 Task: Create a due date automation trigger when advanced on, on the wednesday before a card is due add dates not starting this week at 11:00 AM.
Action: Mouse moved to (1239, 121)
Screenshot: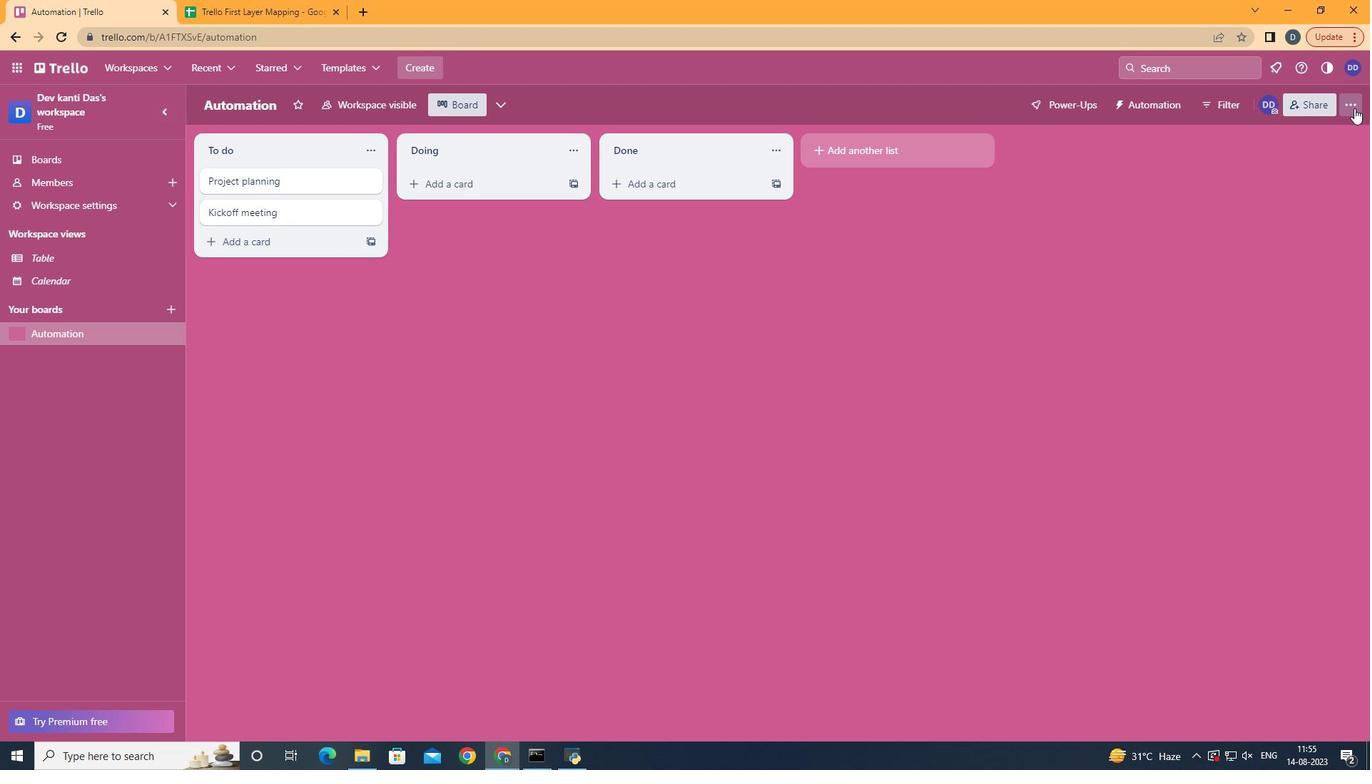 
Action: Mouse pressed left at (1239, 121)
Screenshot: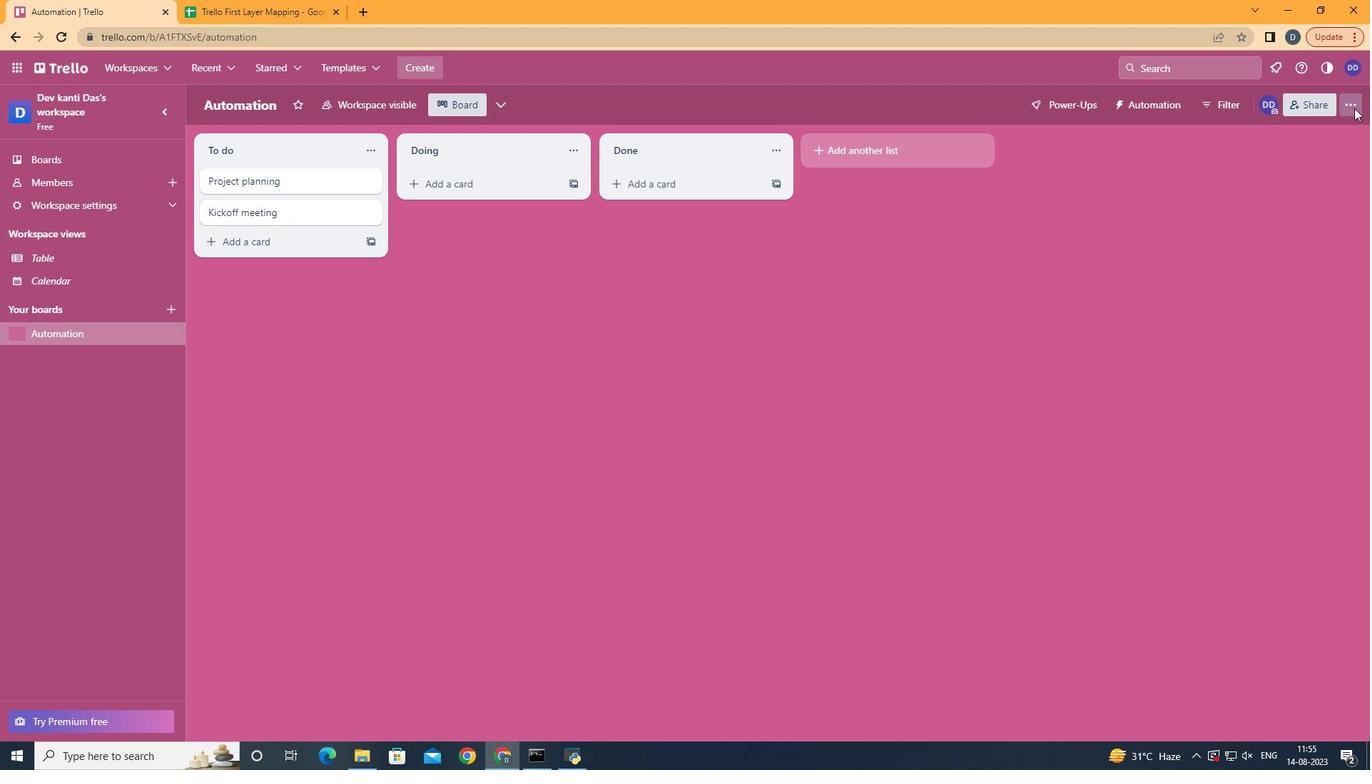 
Action: Mouse moved to (1132, 294)
Screenshot: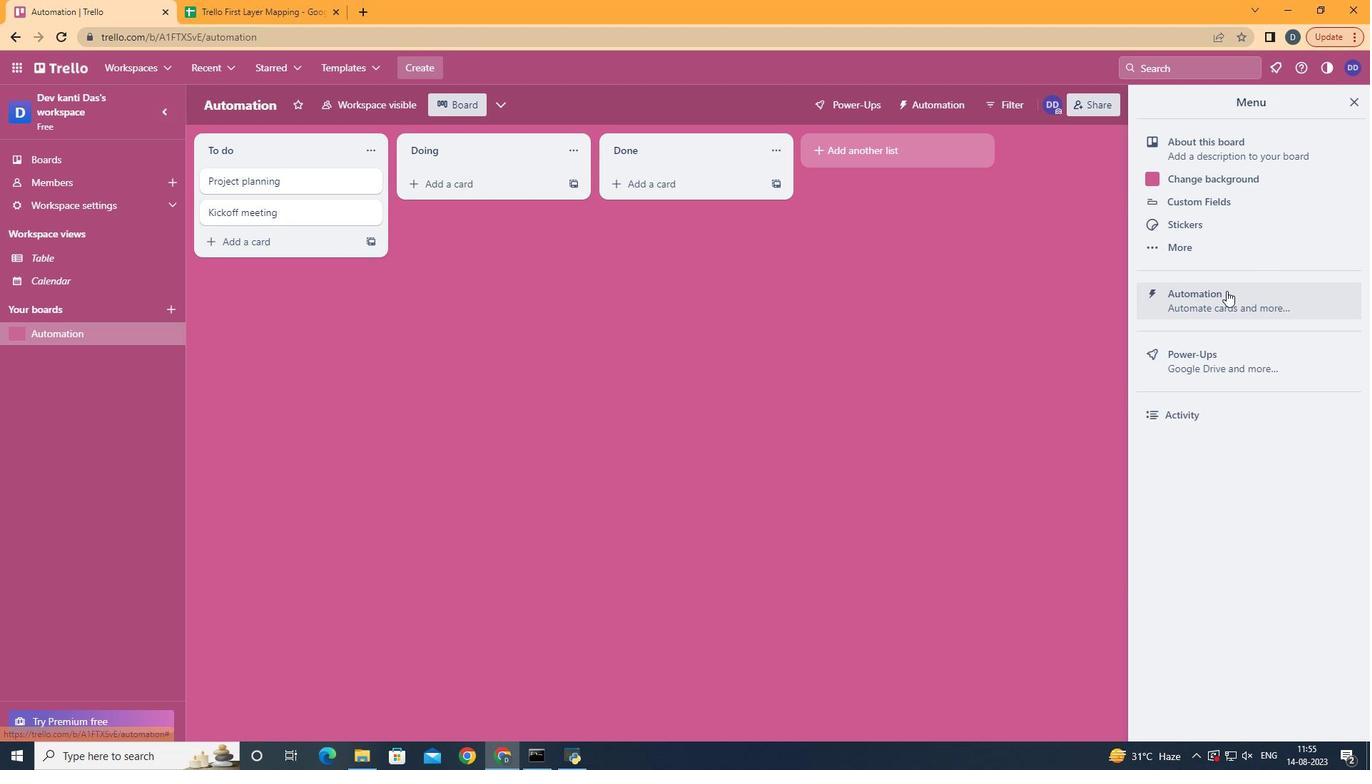 
Action: Mouse pressed left at (1132, 294)
Screenshot: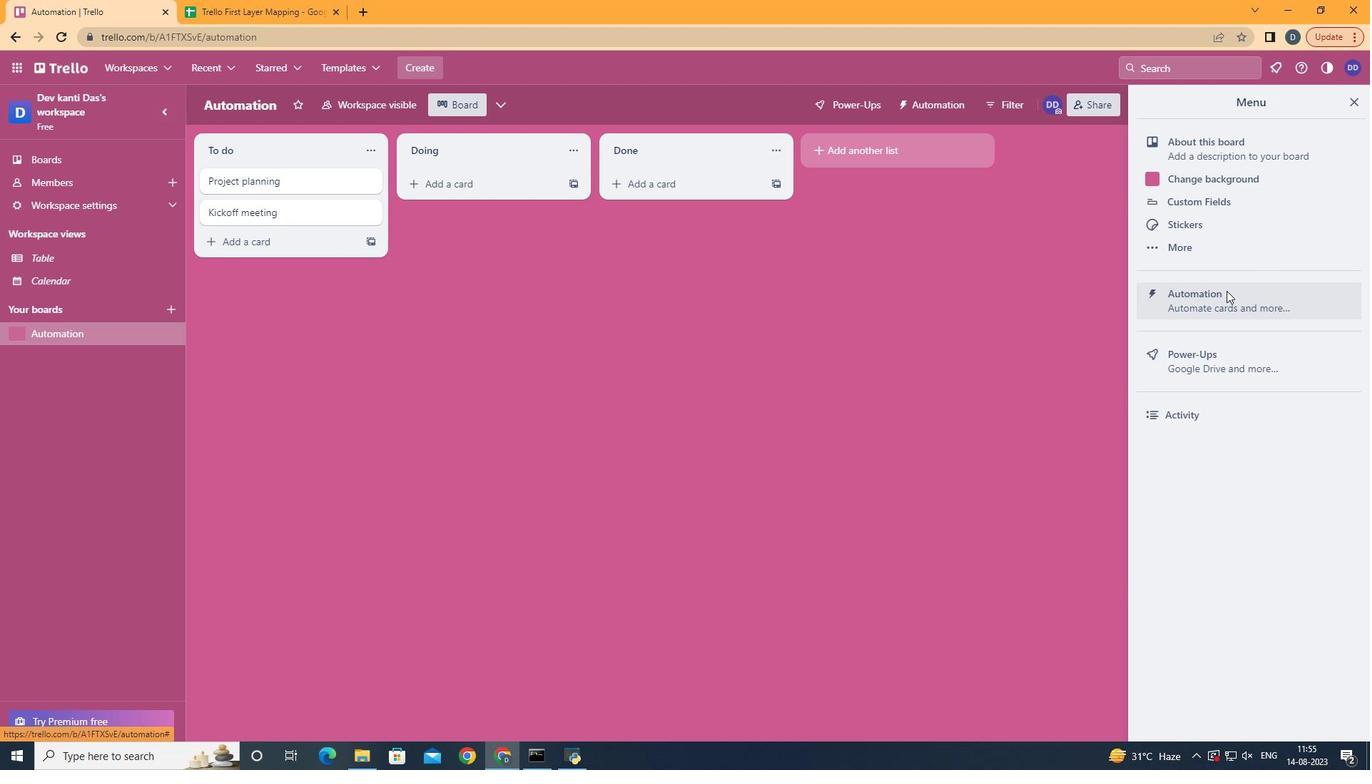 
Action: Mouse moved to (329, 288)
Screenshot: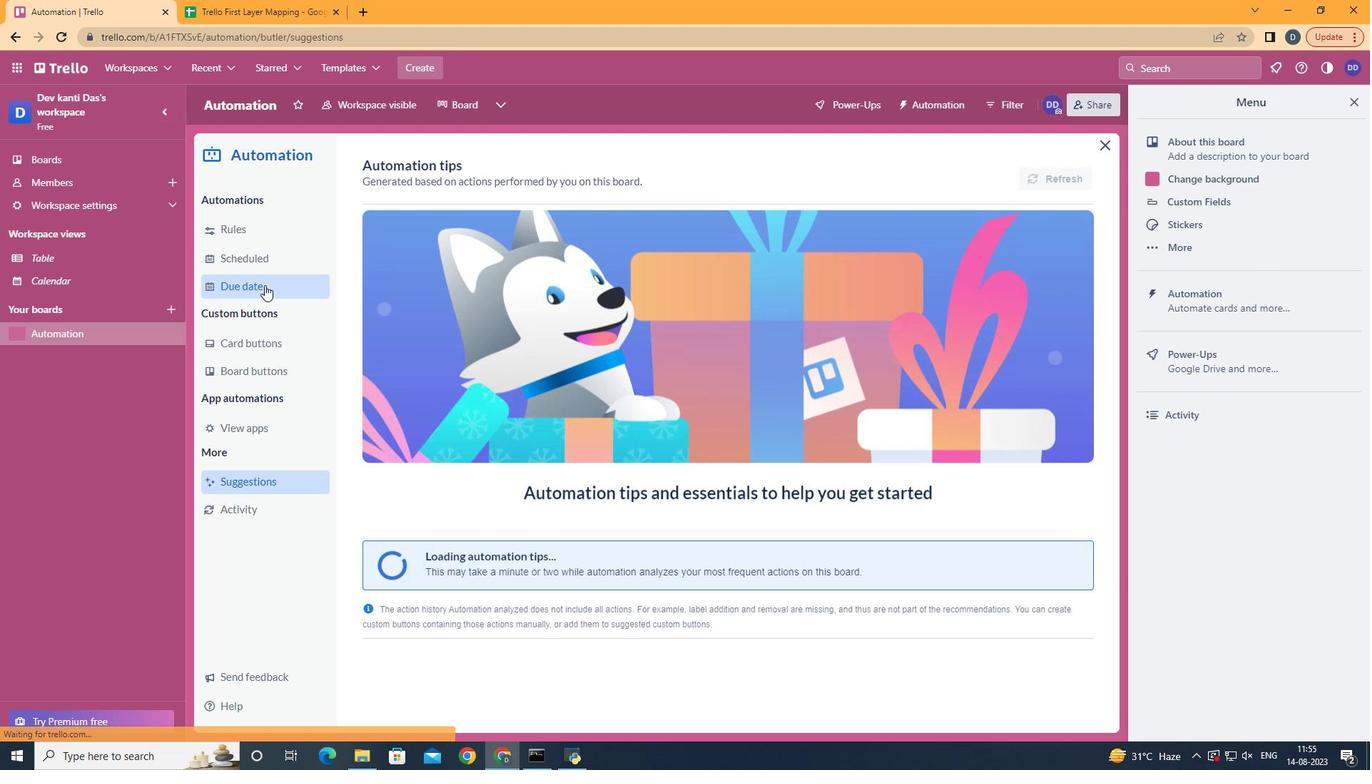 
Action: Mouse pressed left at (329, 288)
Screenshot: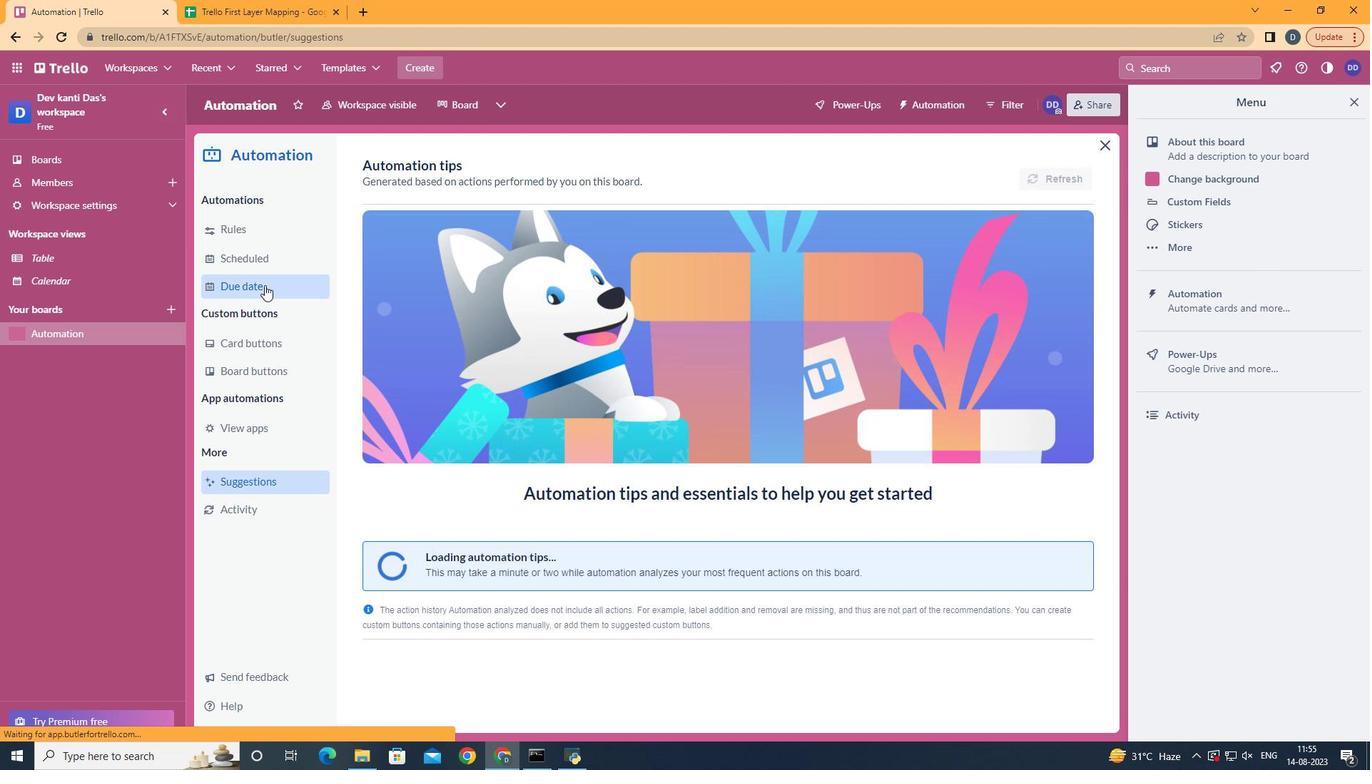 
Action: Mouse moved to (946, 180)
Screenshot: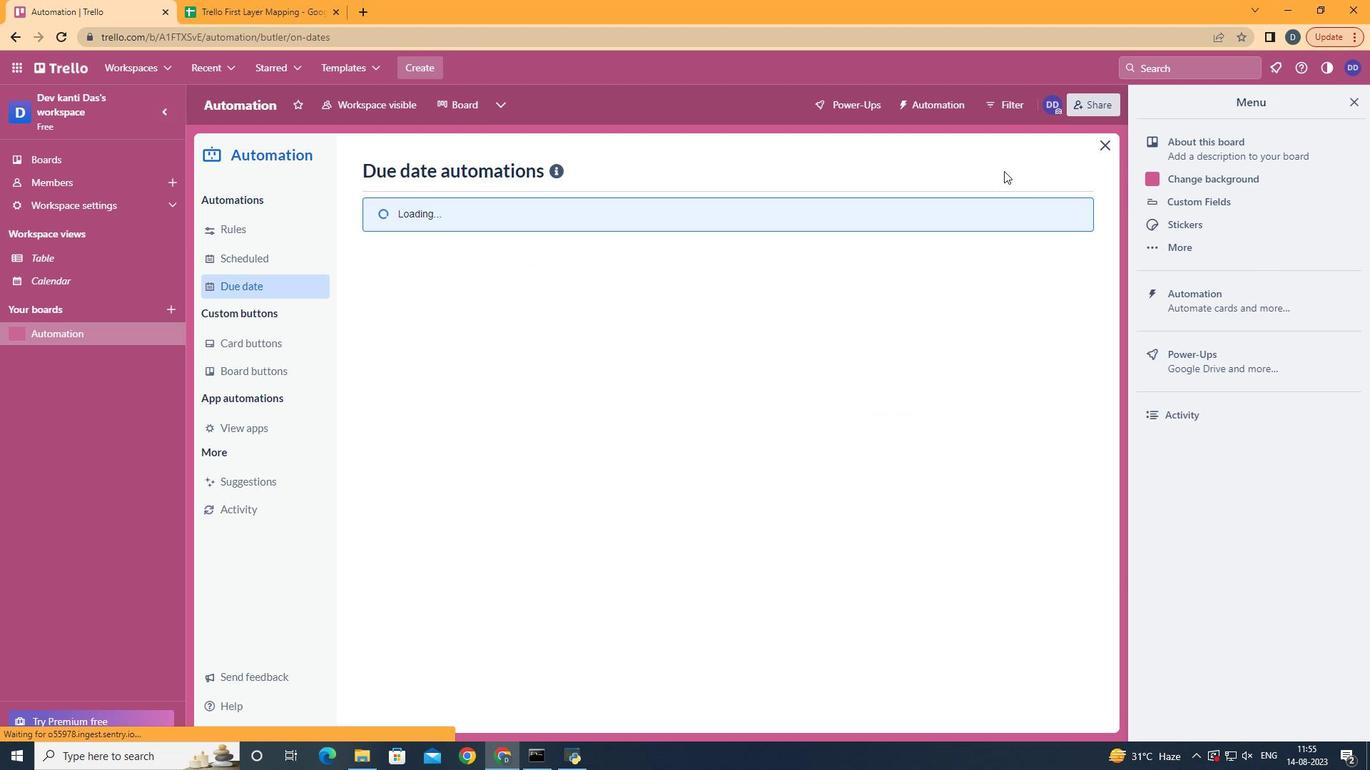 
Action: Mouse pressed left at (946, 180)
Screenshot: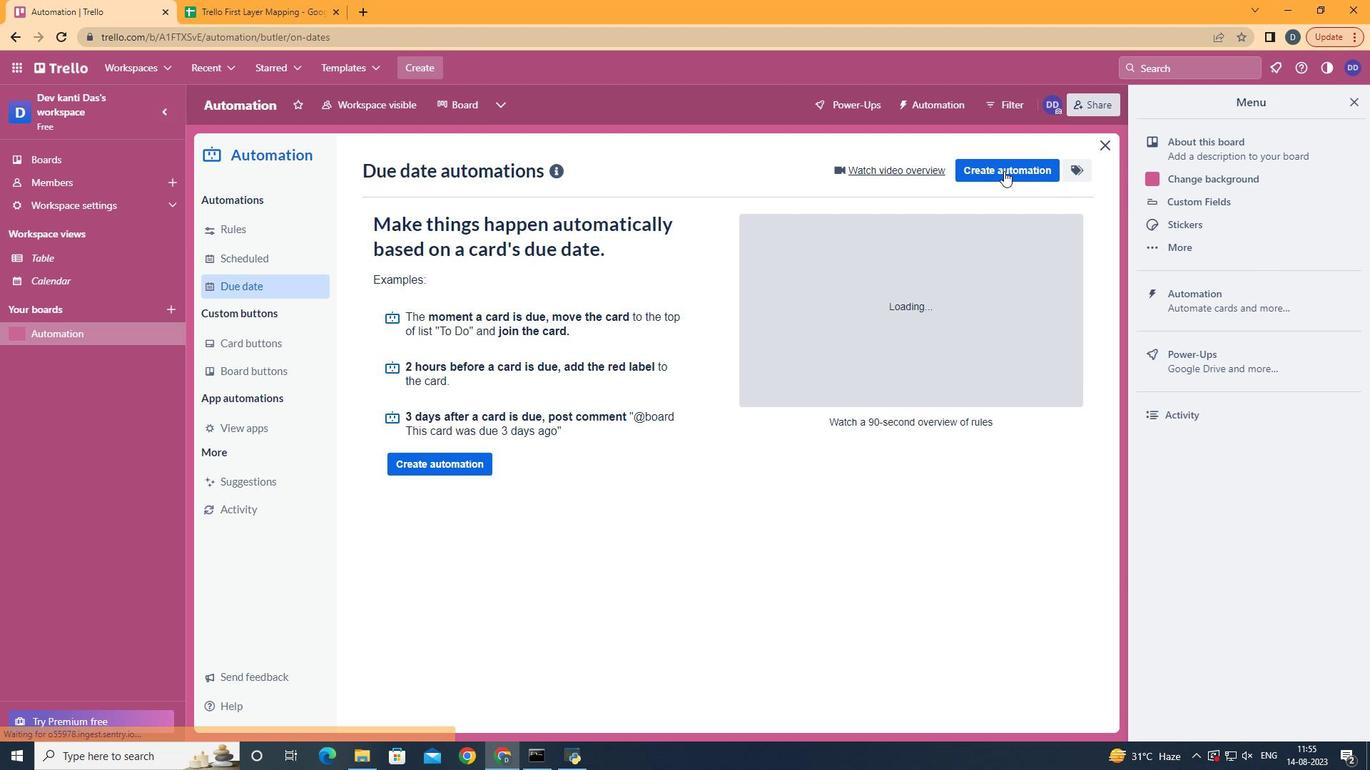 
Action: Mouse pressed left at (946, 180)
Screenshot: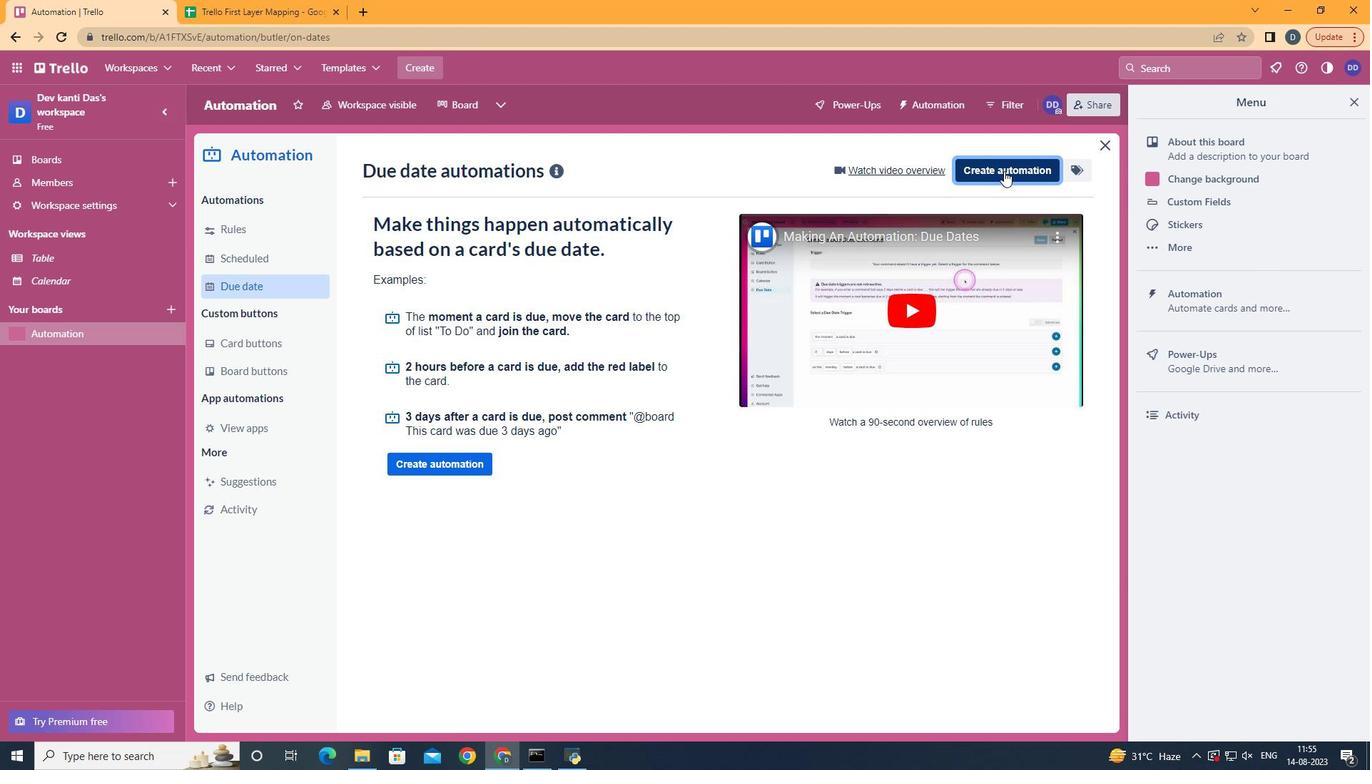 
Action: Mouse moved to (728, 296)
Screenshot: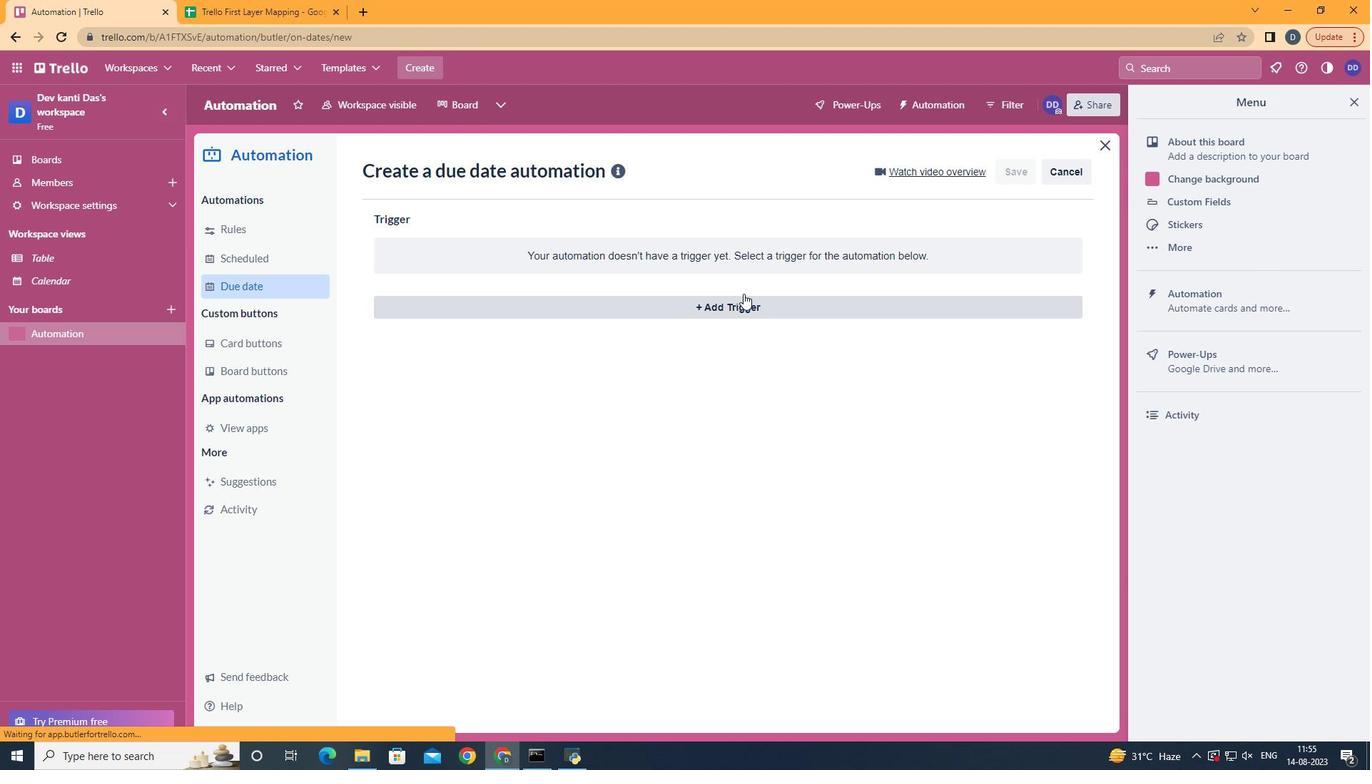 
Action: Mouse pressed left at (728, 296)
Screenshot: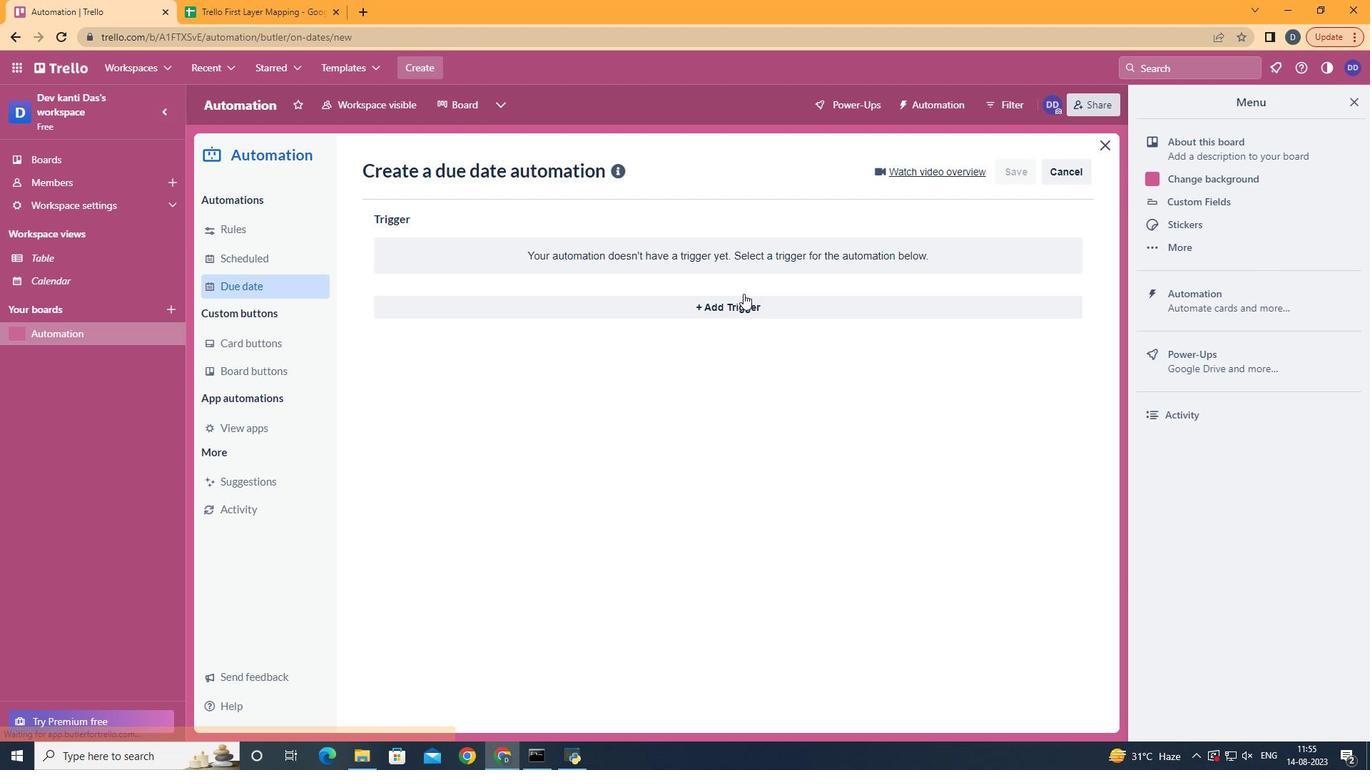 
Action: Mouse moved to (711, 319)
Screenshot: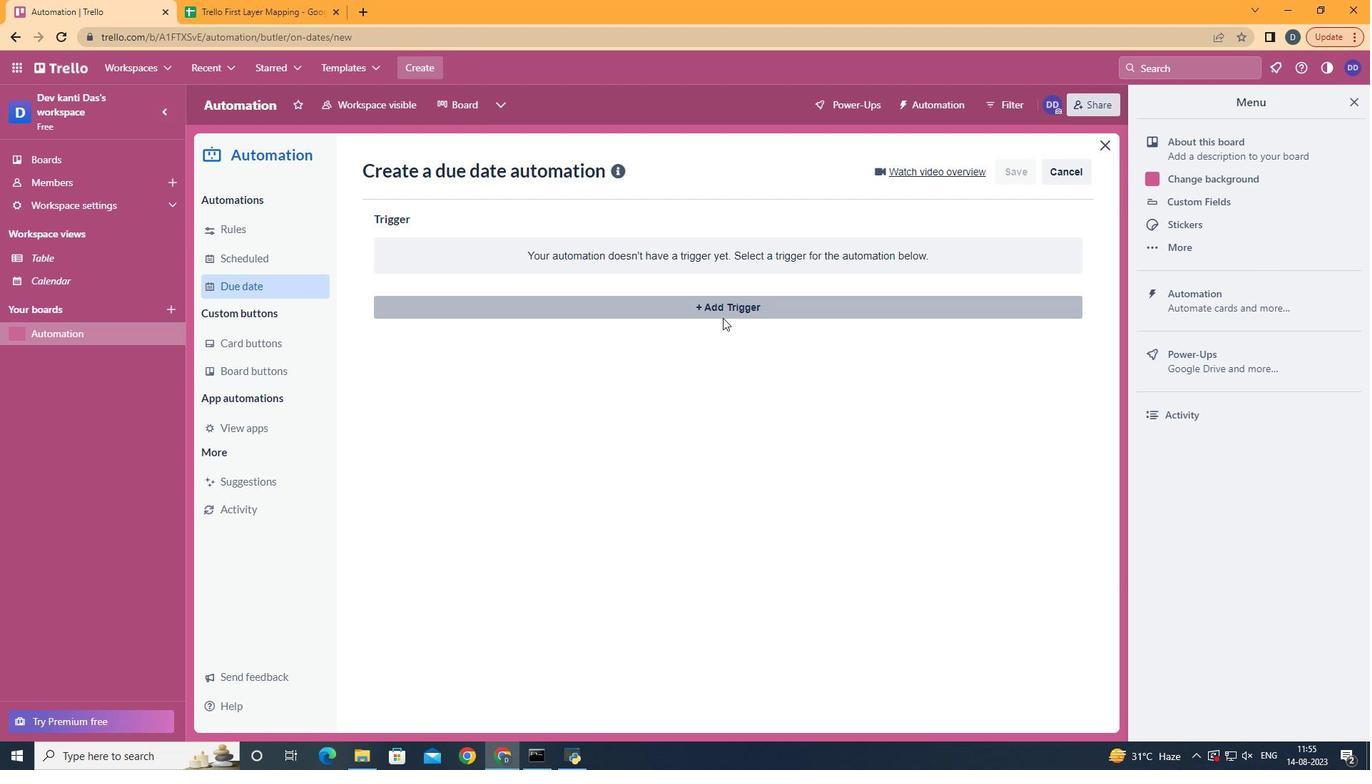 
Action: Mouse pressed left at (711, 319)
Screenshot: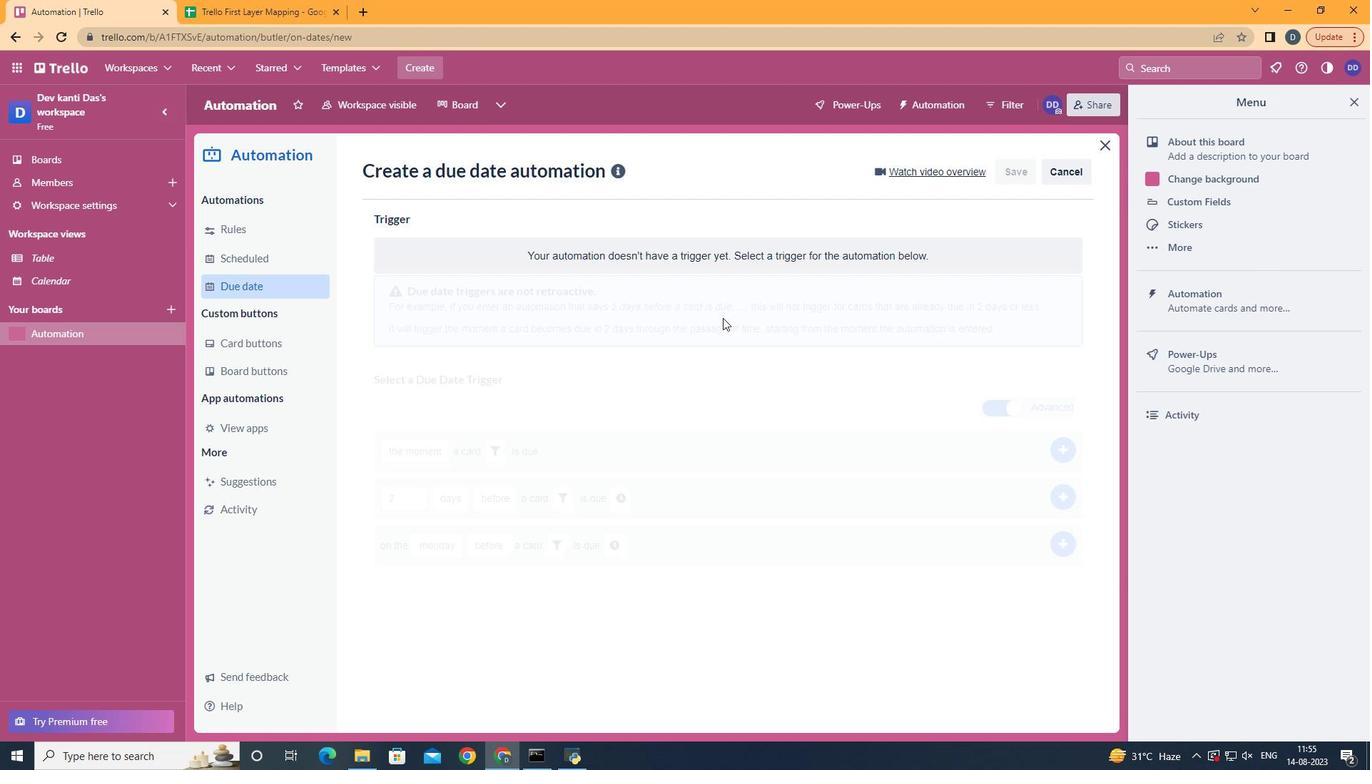 
Action: Mouse moved to (490, 420)
Screenshot: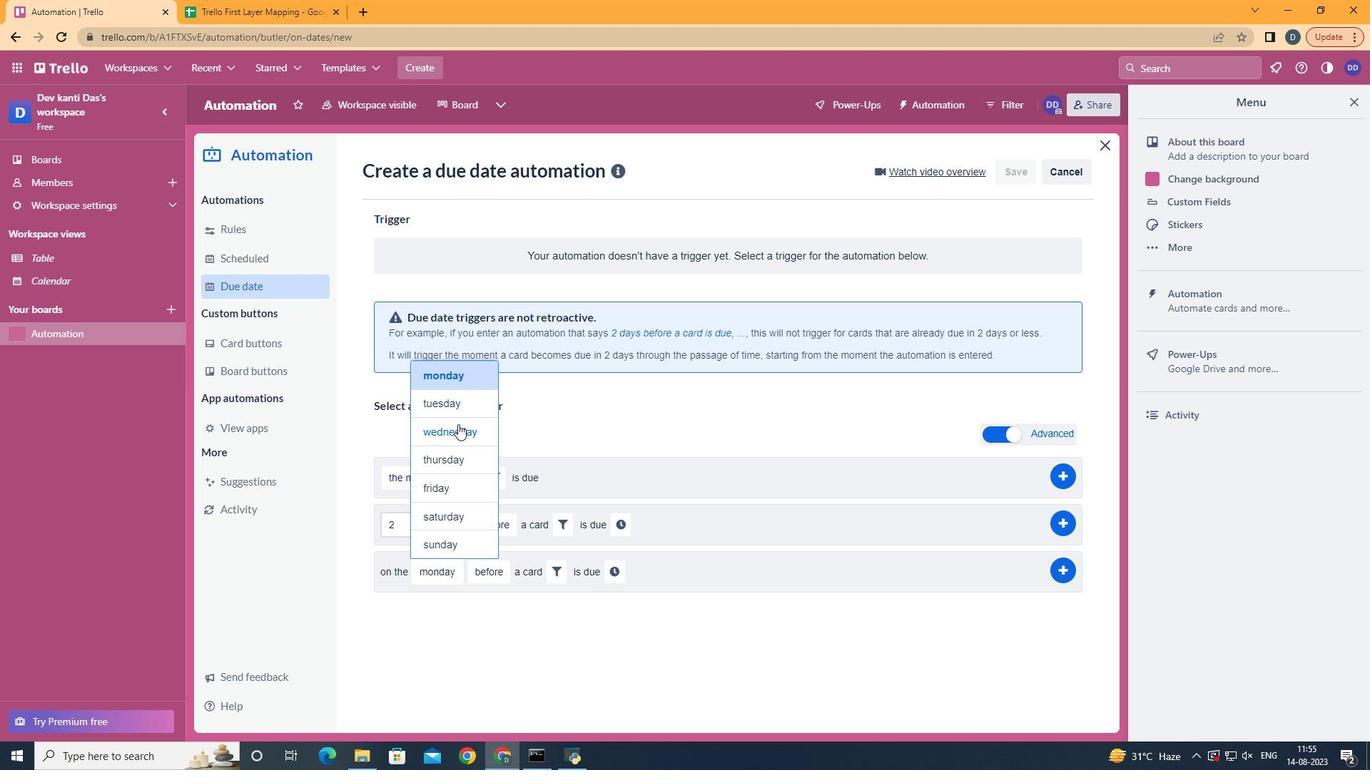 
Action: Mouse pressed left at (490, 420)
Screenshot: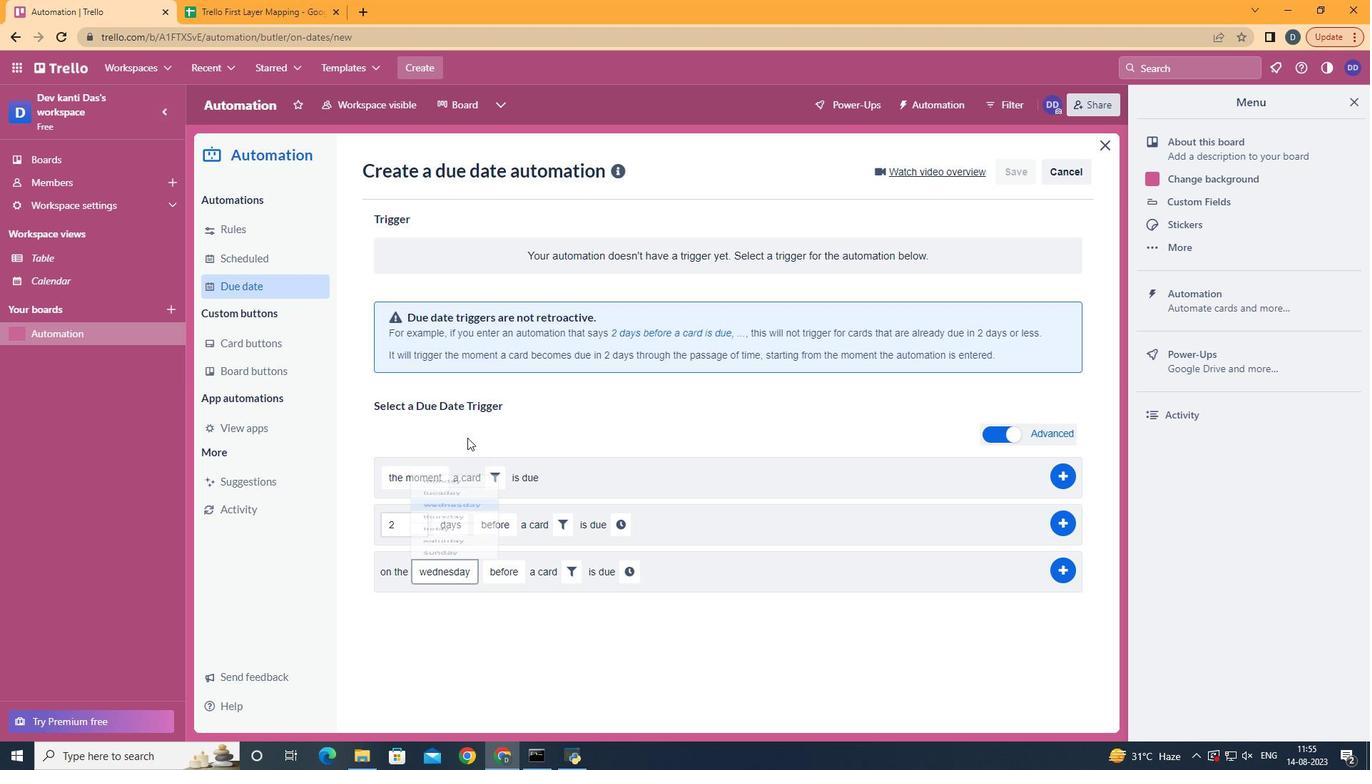 
Action: Mouse moved to (581, 561)
Screenshot: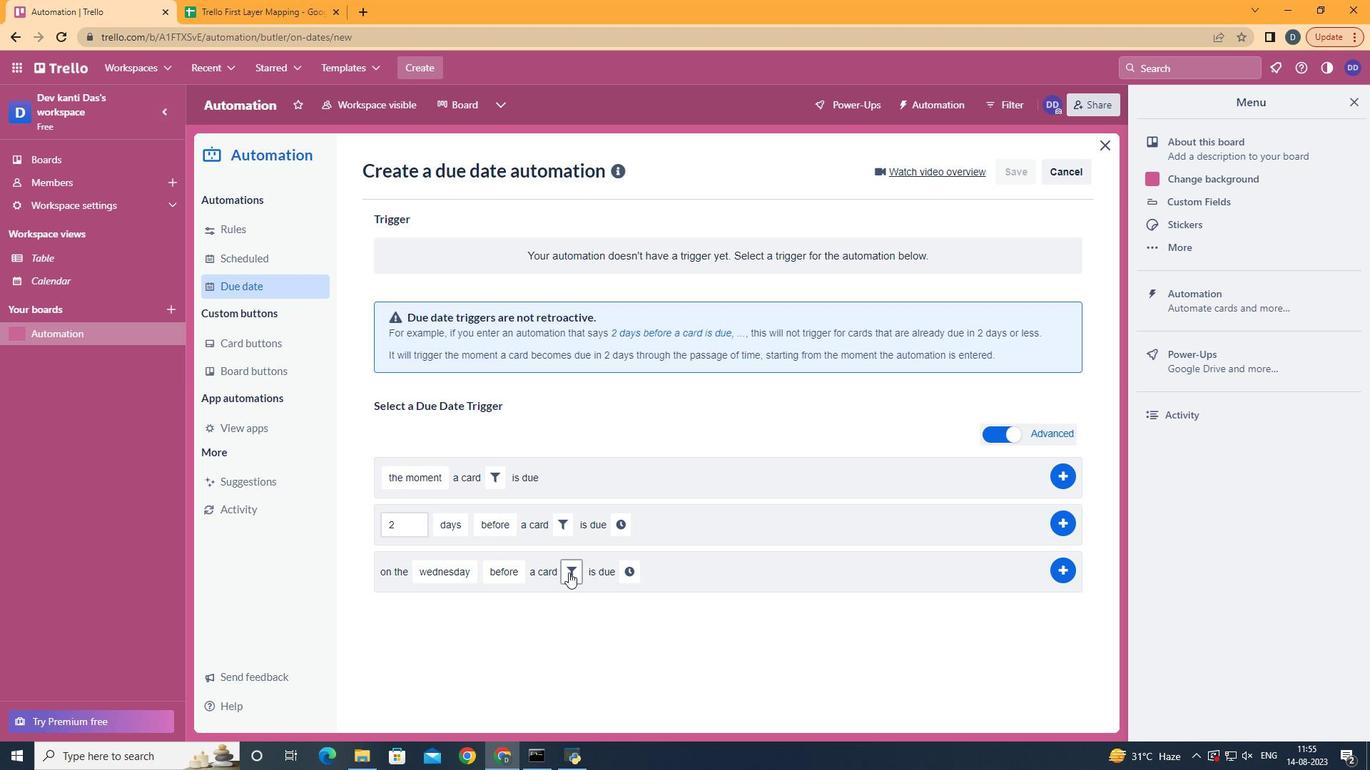 
Action: Mouse pressed left at (581, 561)
Screenshot: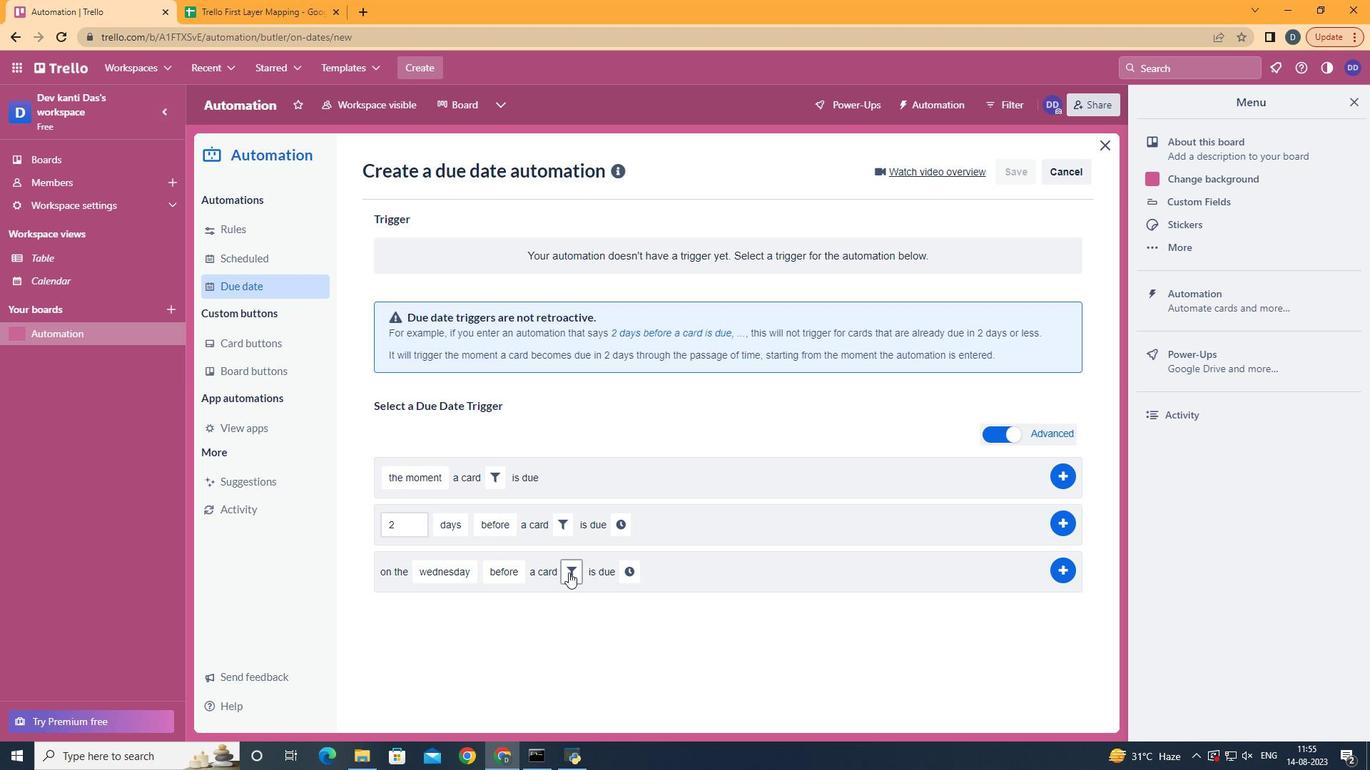 
Action: Mouse moved to (653, 599)
Screenshot: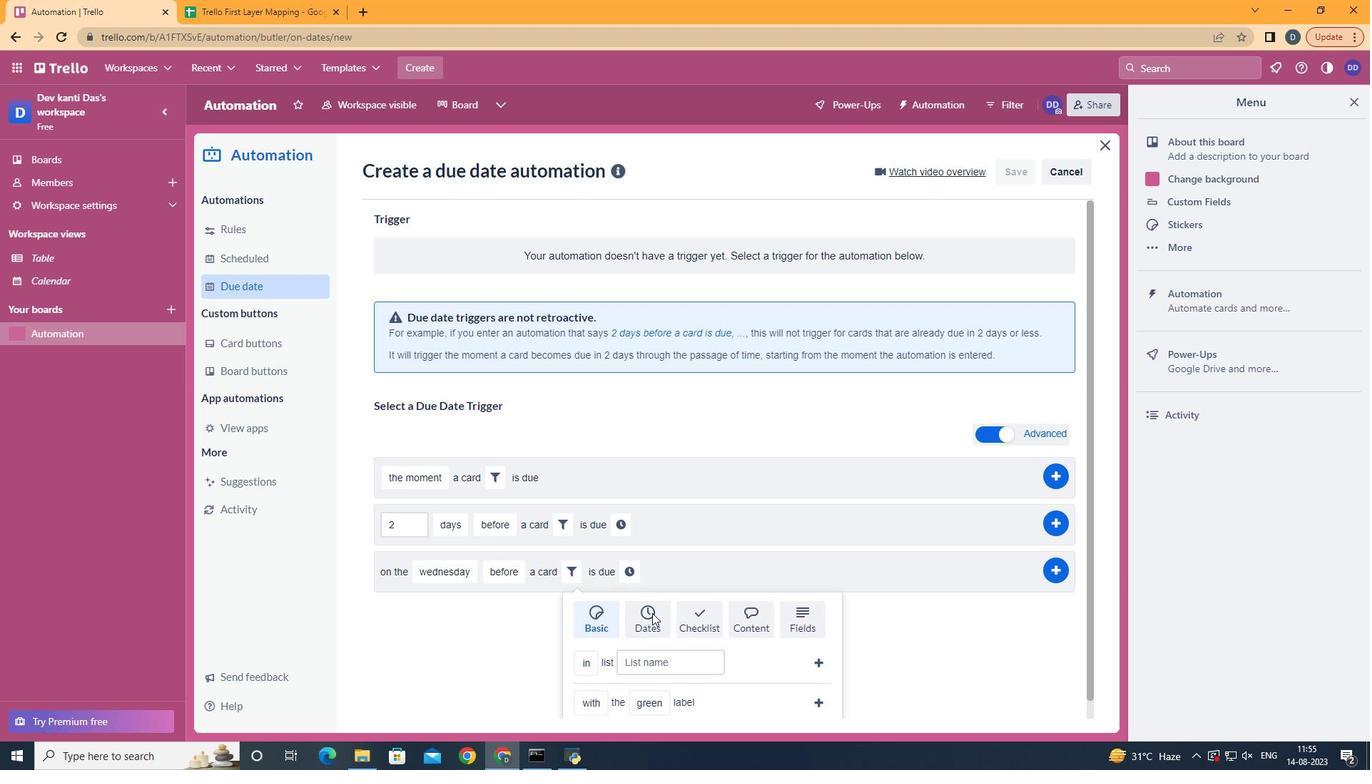 
Action: Mouse pressed left at (653, 599)
Screenshot: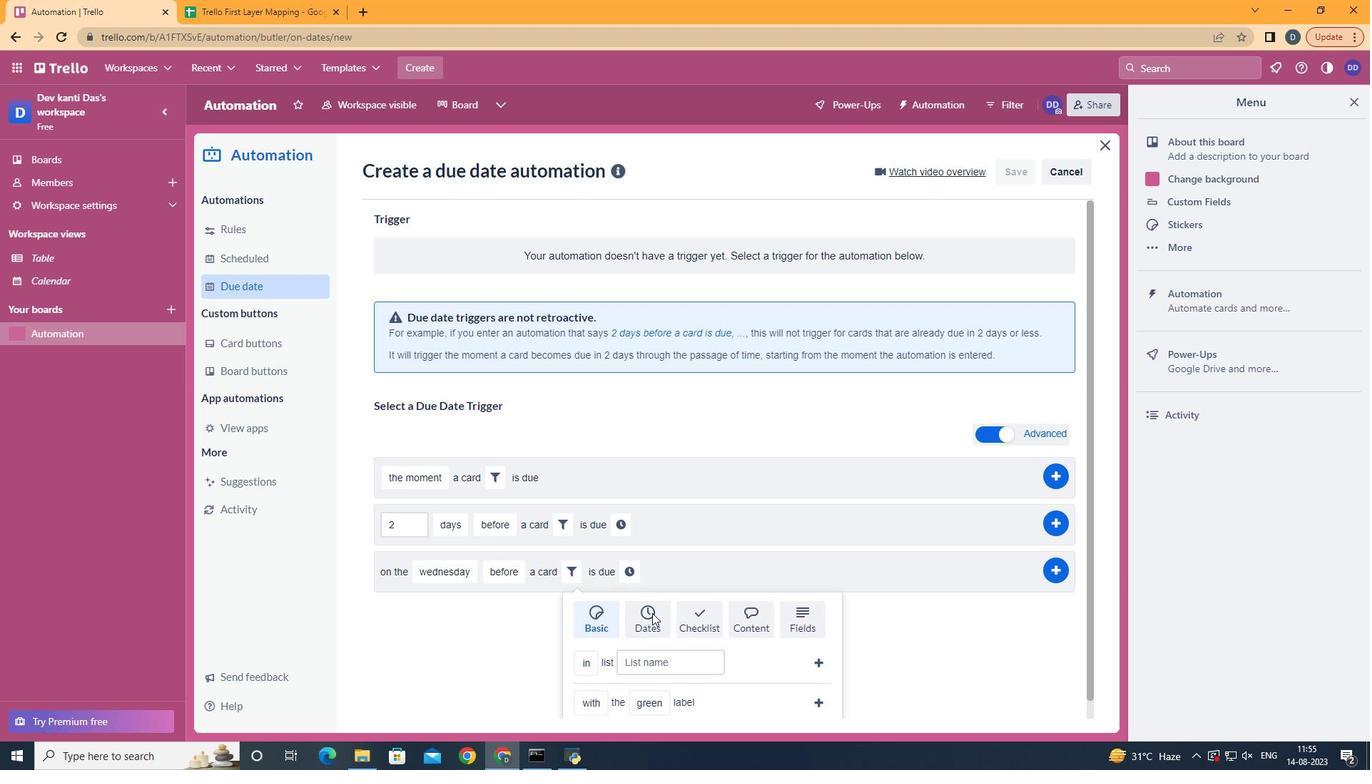 
Action: Mouse moved to (652, 598)
Screenshot: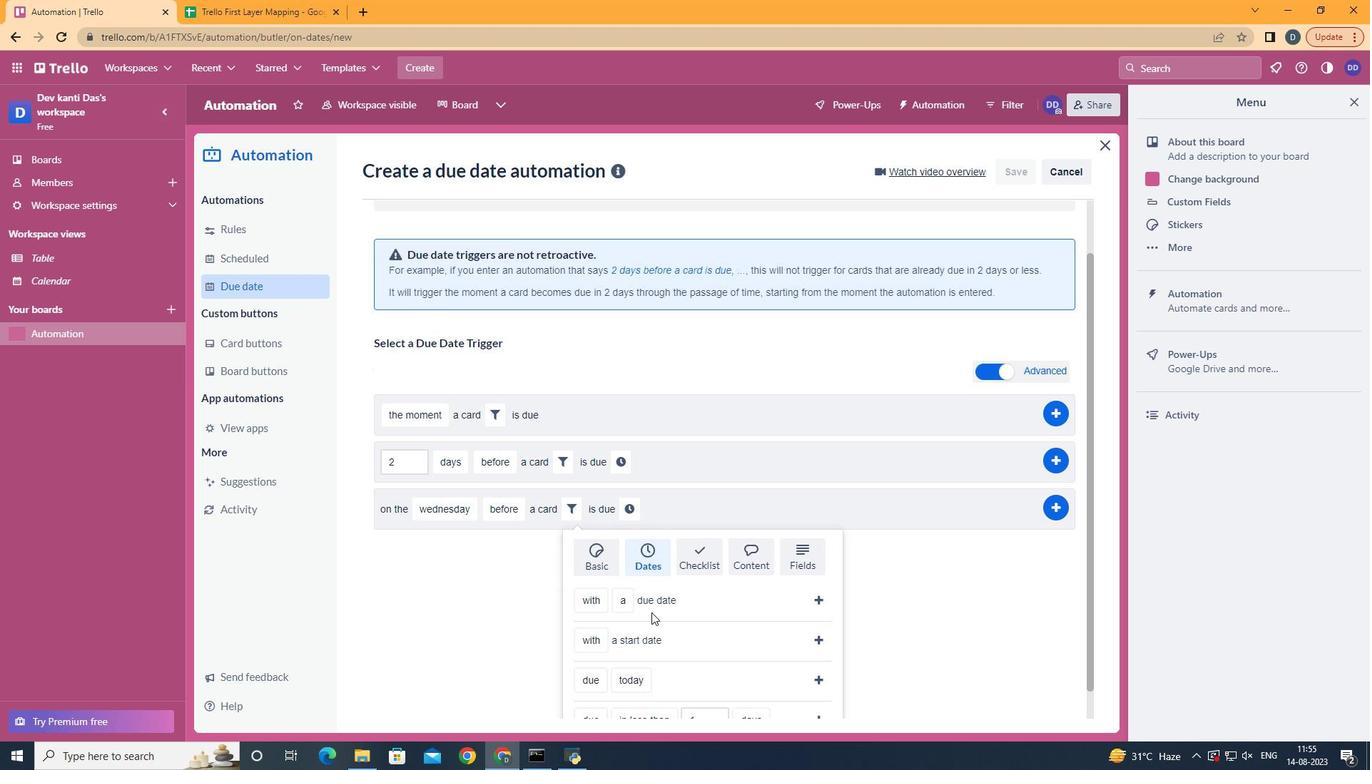 
Action: Mouse scrolled (652, 598) with delta (0, 0)
Screenshot: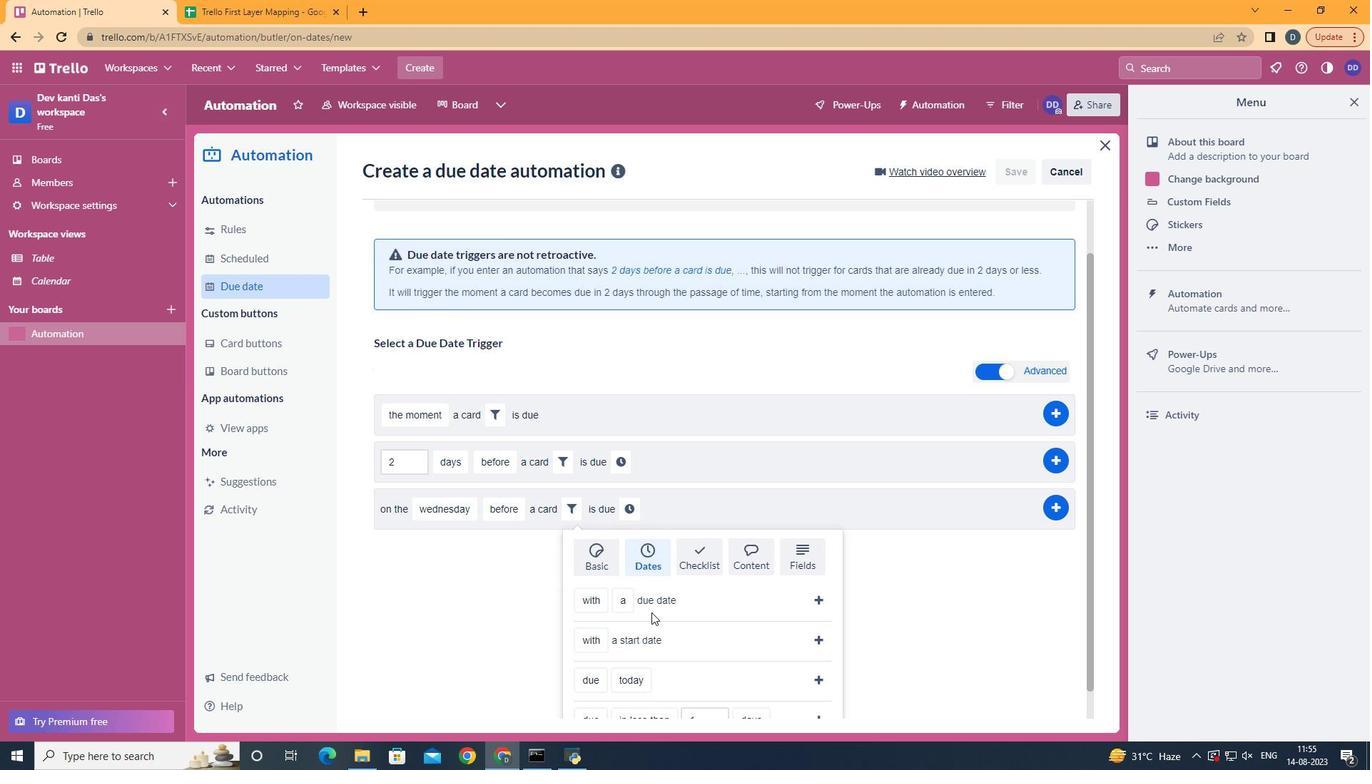 
Action: Mouse scrolled (652, 598) with delta (0, 0)
Screenshot: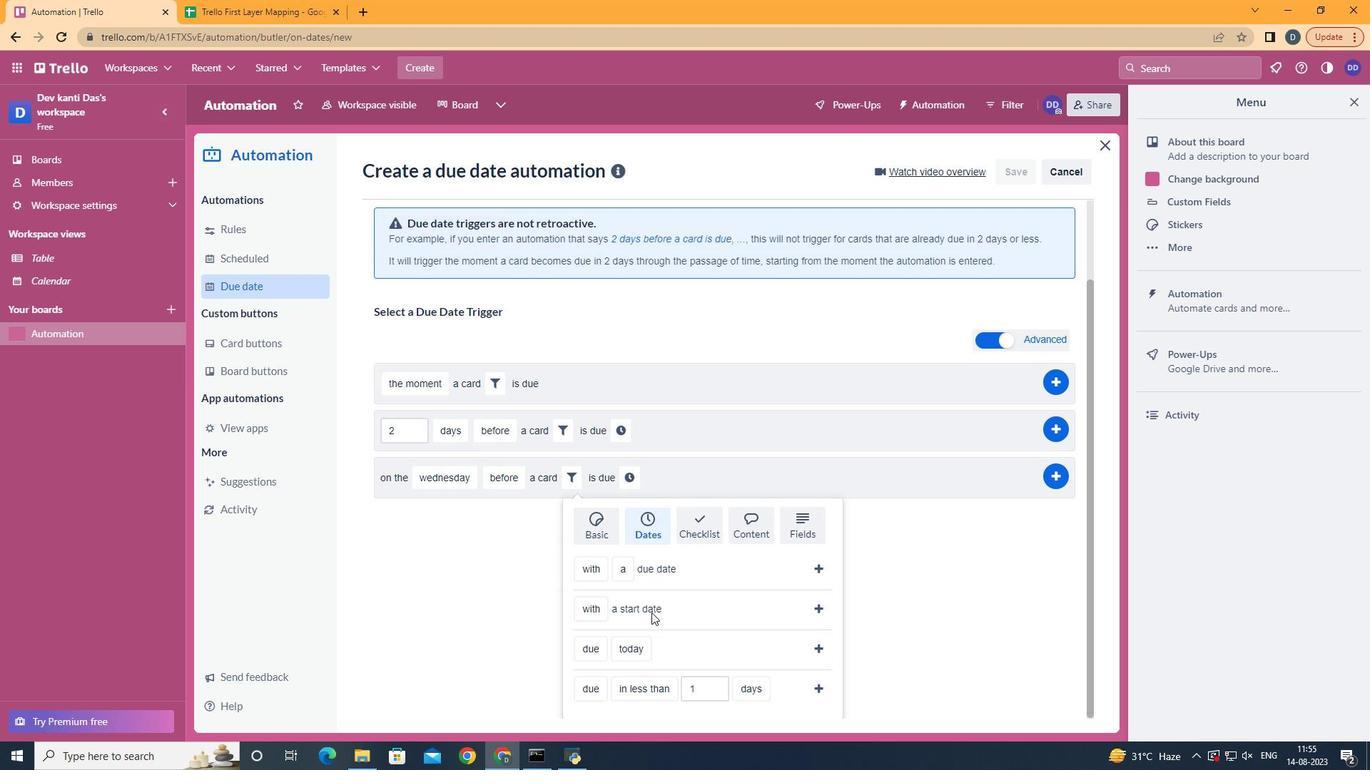 
Action: Mouse scrolled (652, 598) with delta (0, 0)
Screenshot: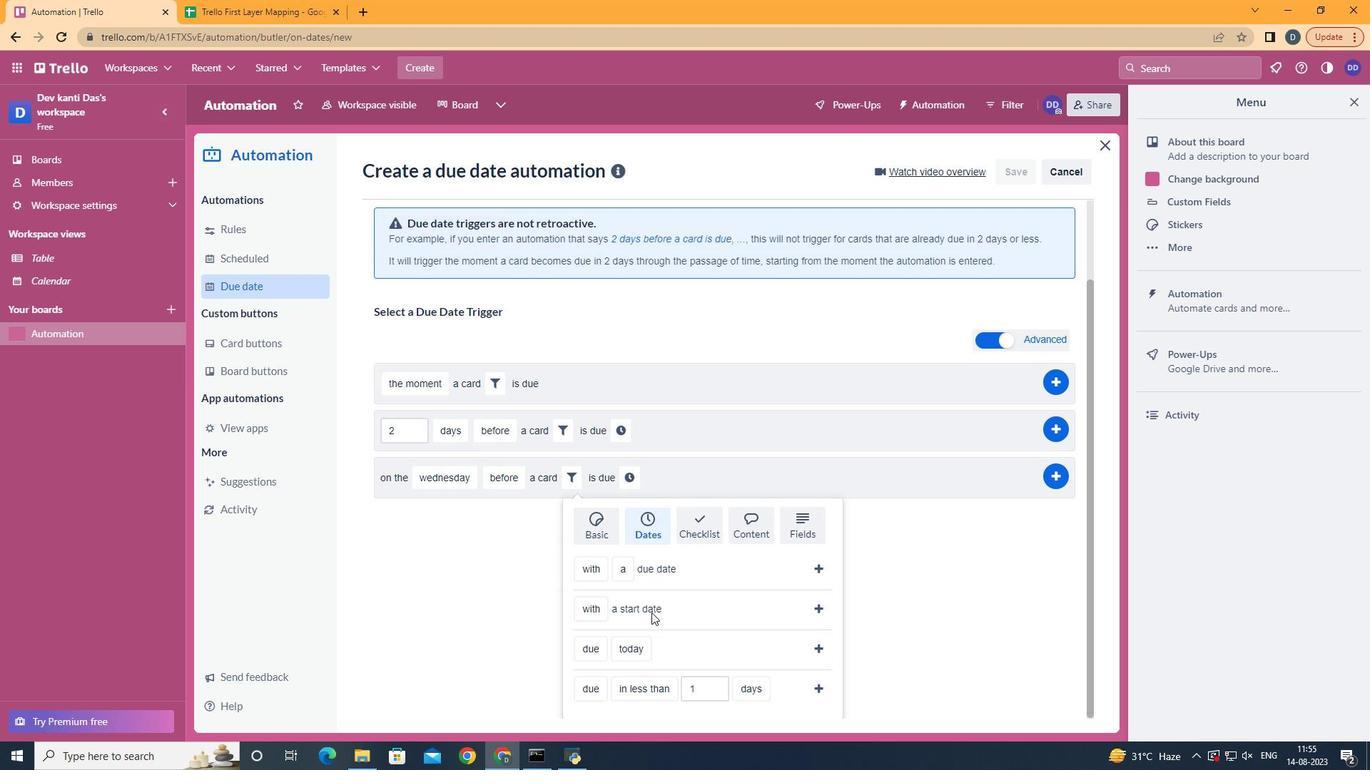 
Action: Mouse scrolled (652, 598) with delta (0, 0)
Screenshot: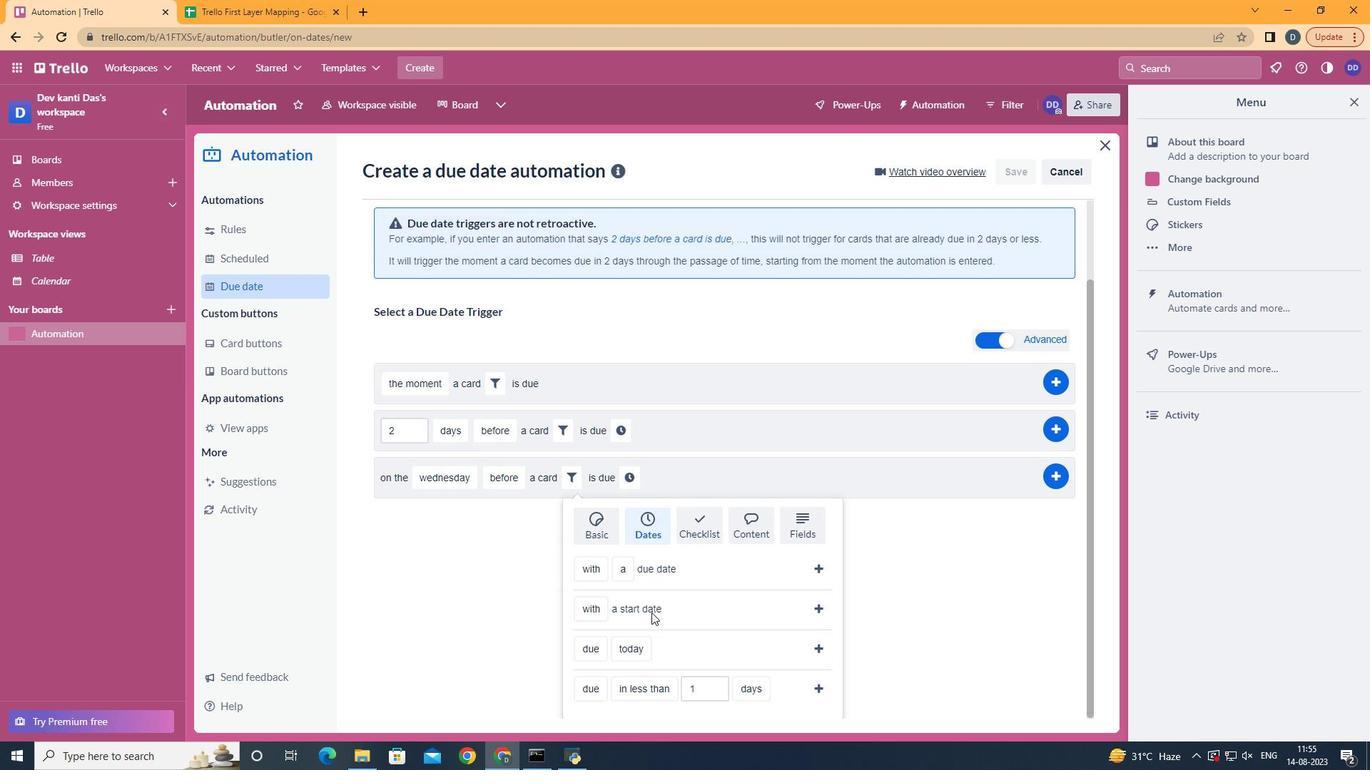 
Action: Mouse moved to (609, 603)
Screenshot: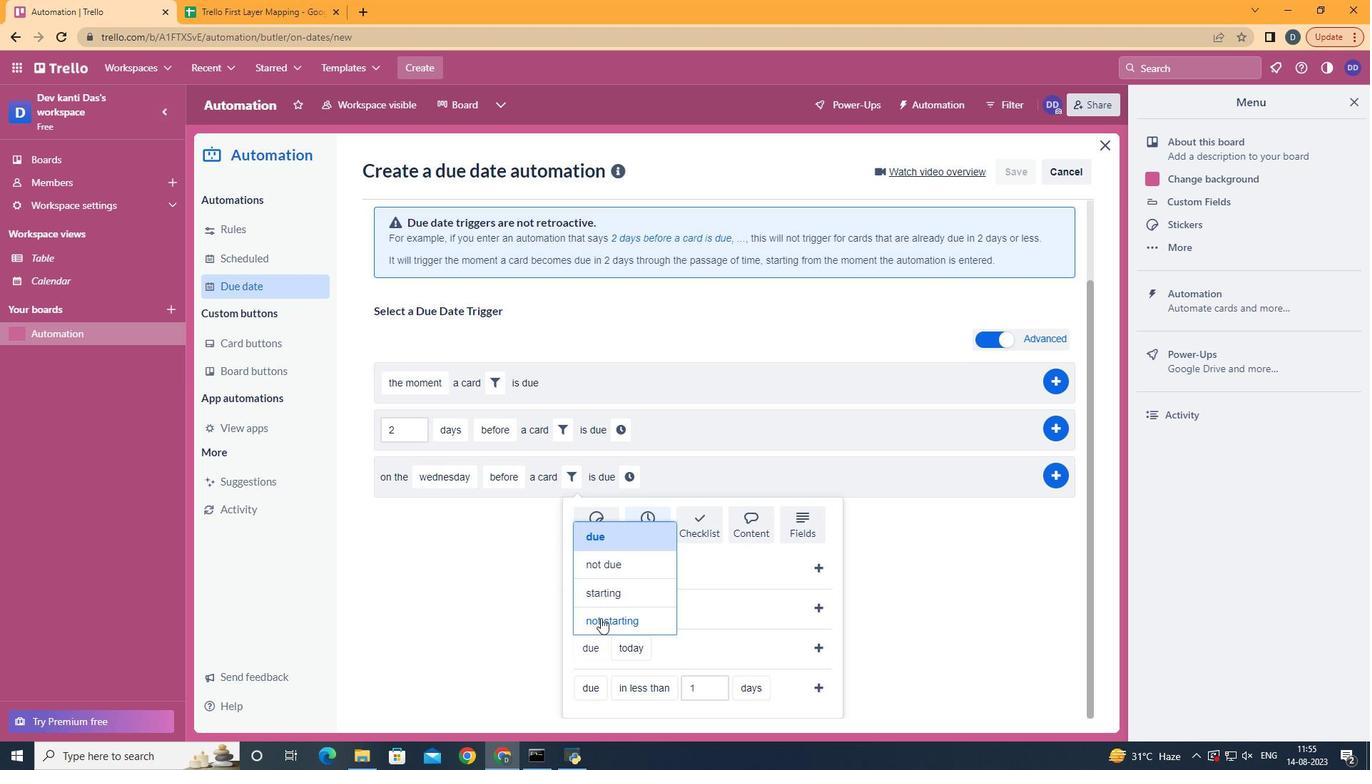 
Action: Mouse pressed left at (609, 603)
Screenshot: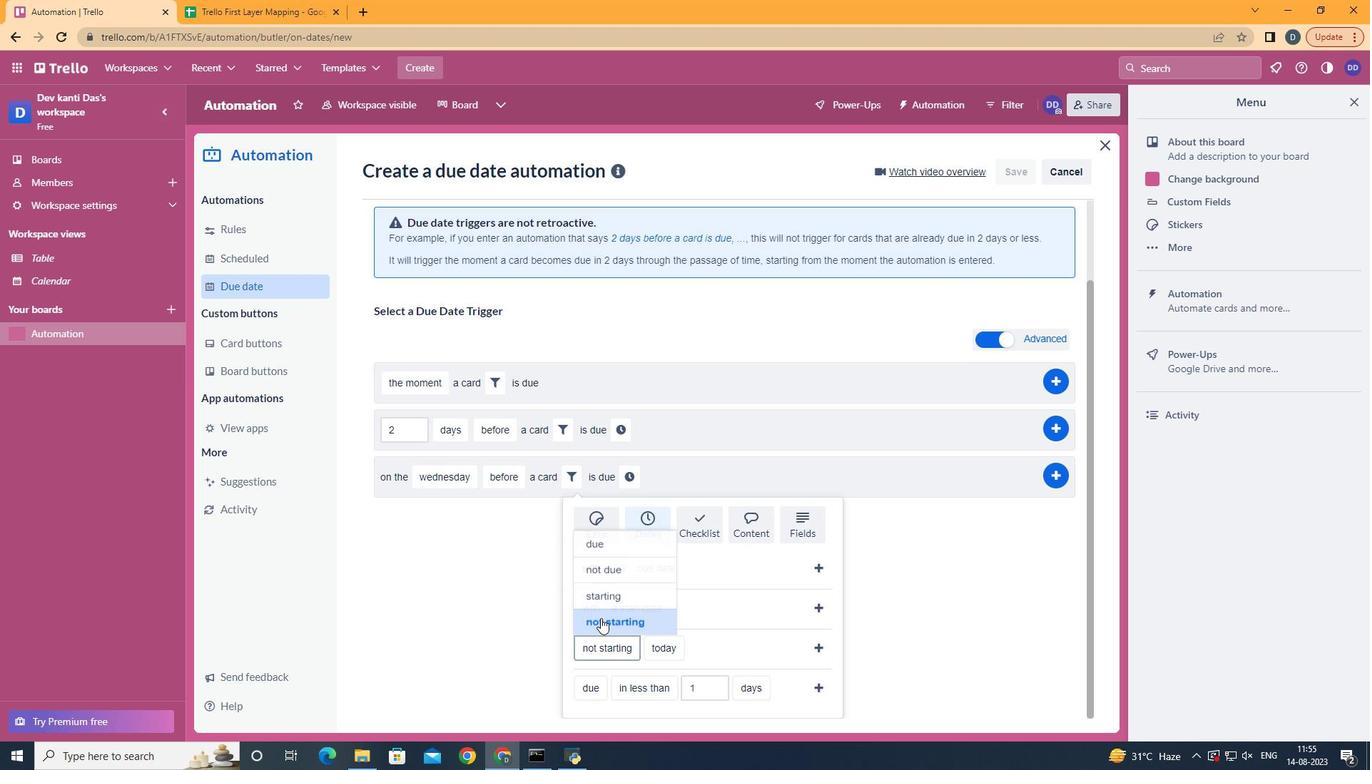
Action: Mouse moved to (673, 523)
Screenshot: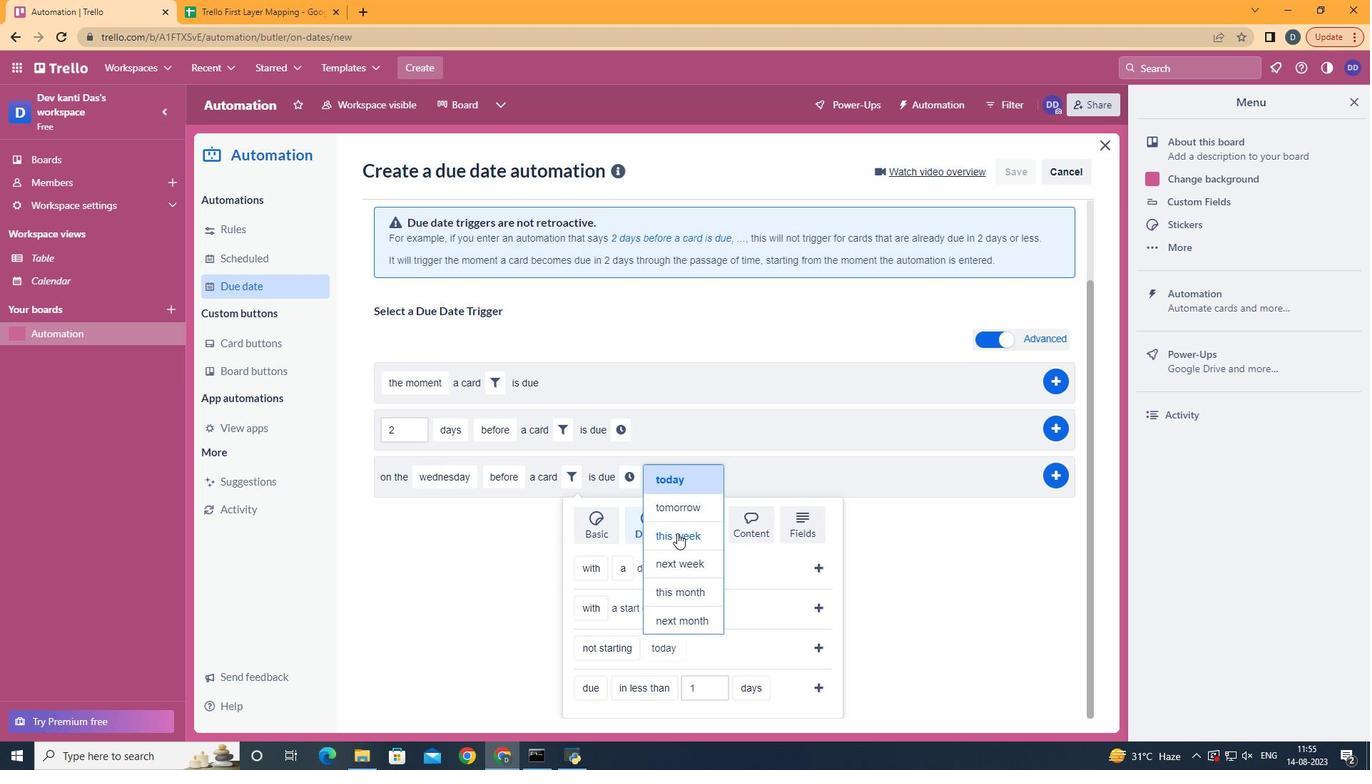 
Action: Mouse pressed left at (673, 523)
Screenshot: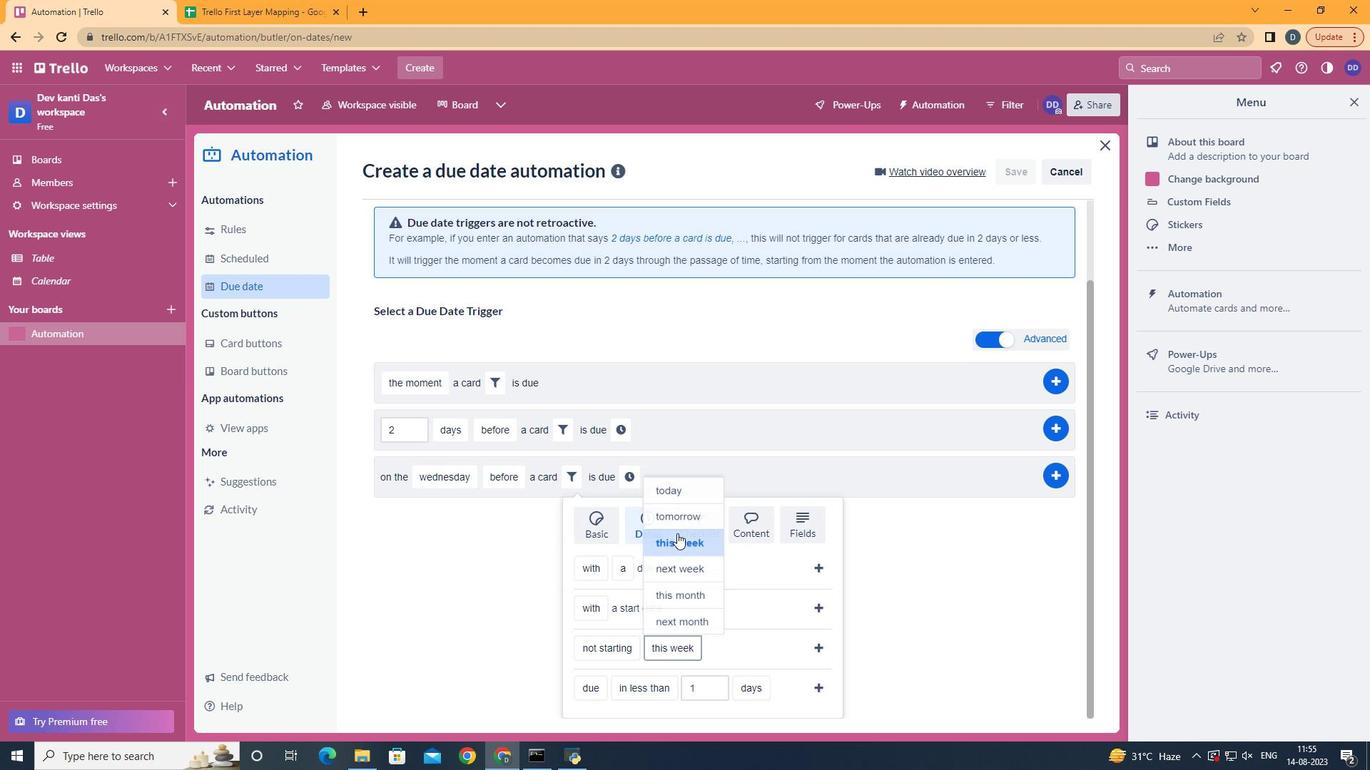 
Action: Mouse moved to (781, 637)
Screenshot: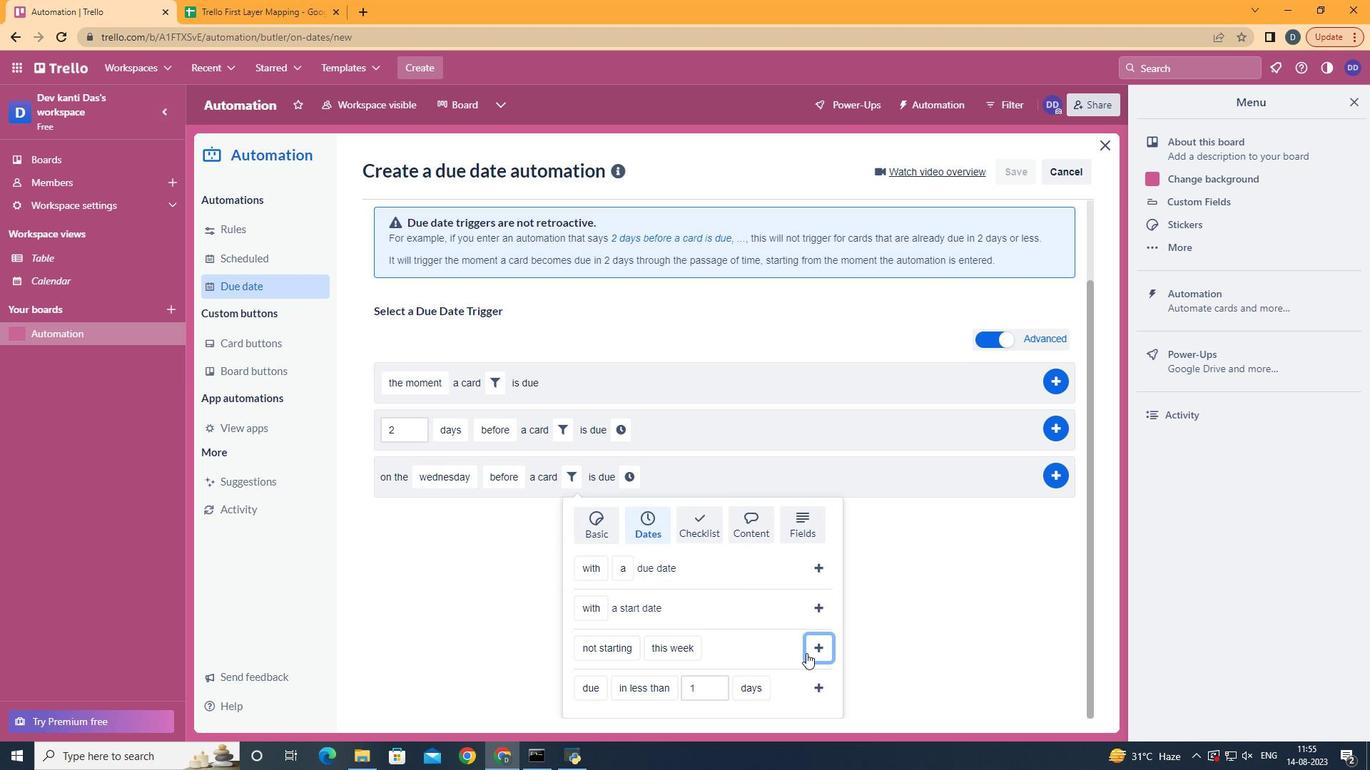 
Action: Mouse pressed left at (781, 637)
Screenshot: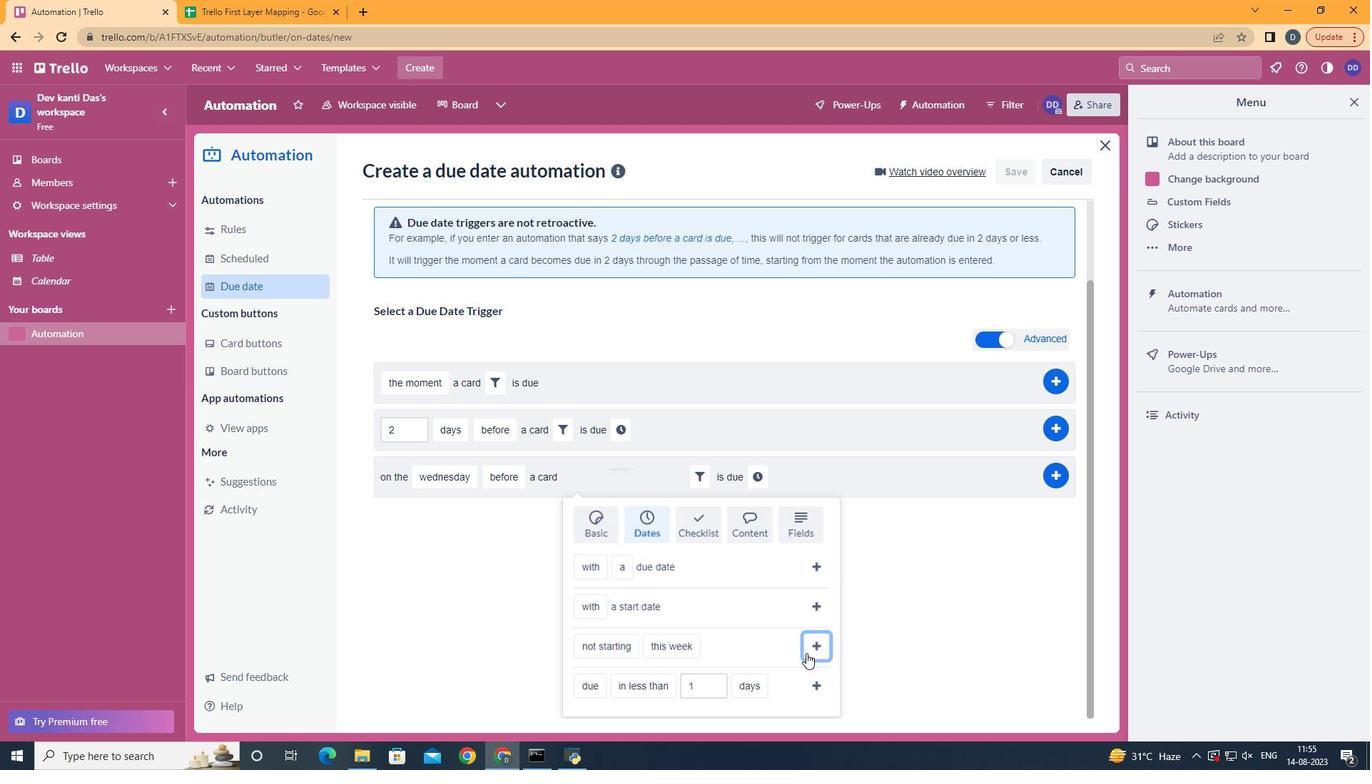 
Action: Mouse moved to (742, 552)
Screenshot: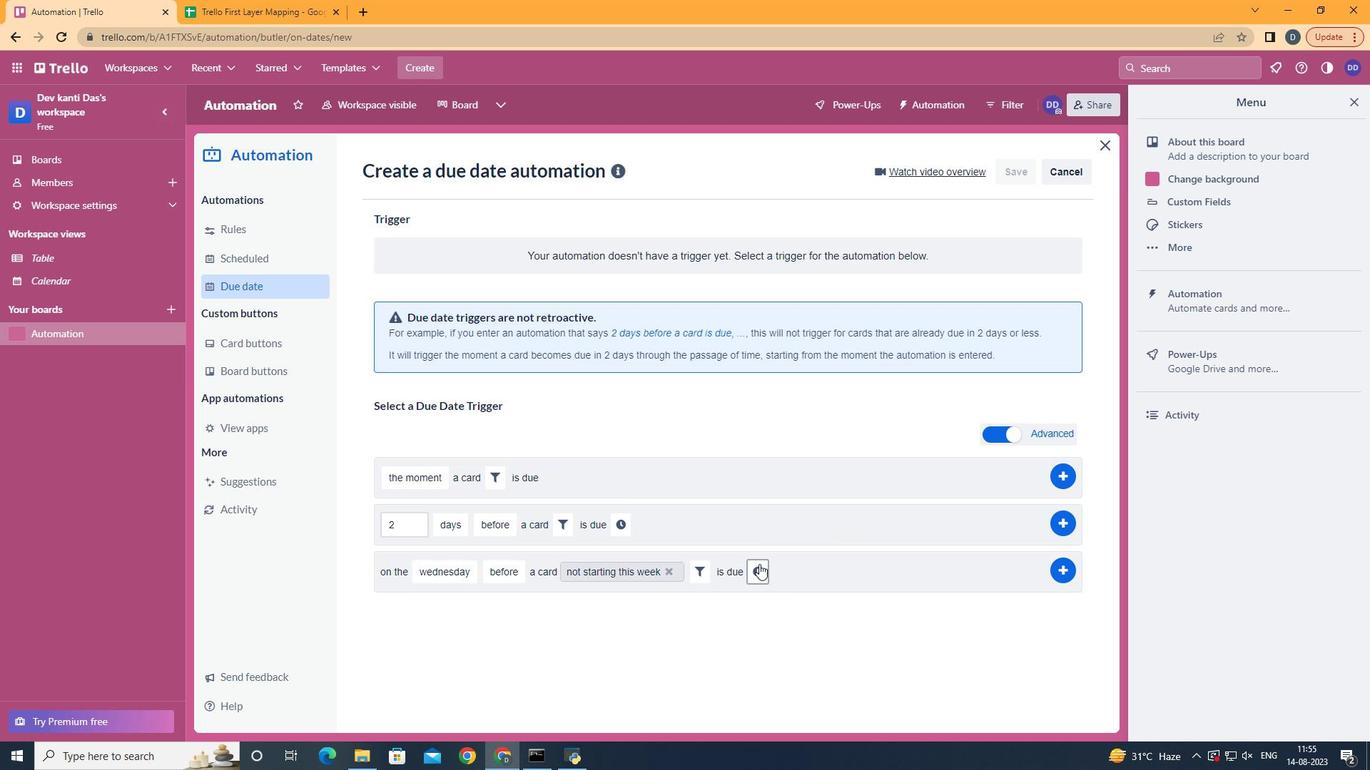 
Action: Mouse pressed left at (742, 552)
Screenshot: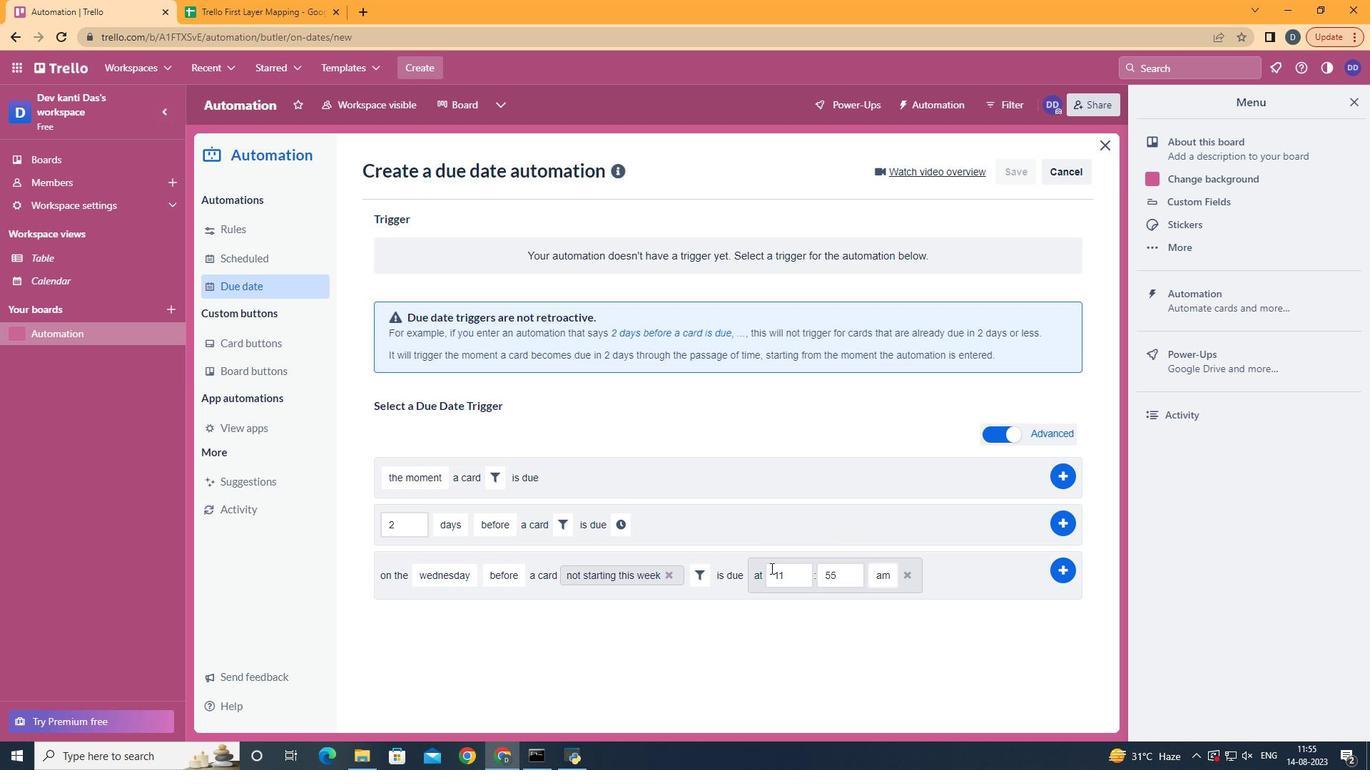 
Action: Mouse moved to (813, 567)
Screenshot: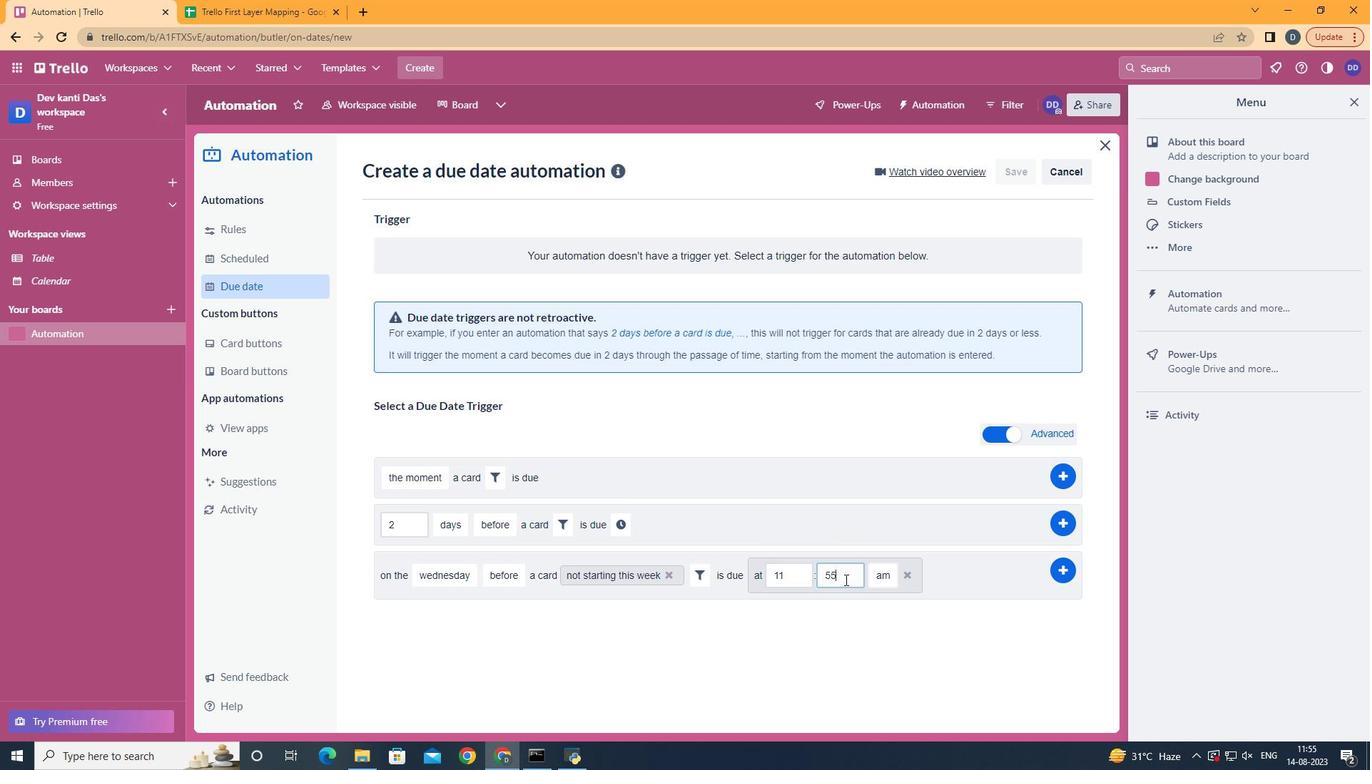 
Action: Mouse pressed left at (813, 567)
Screenshot: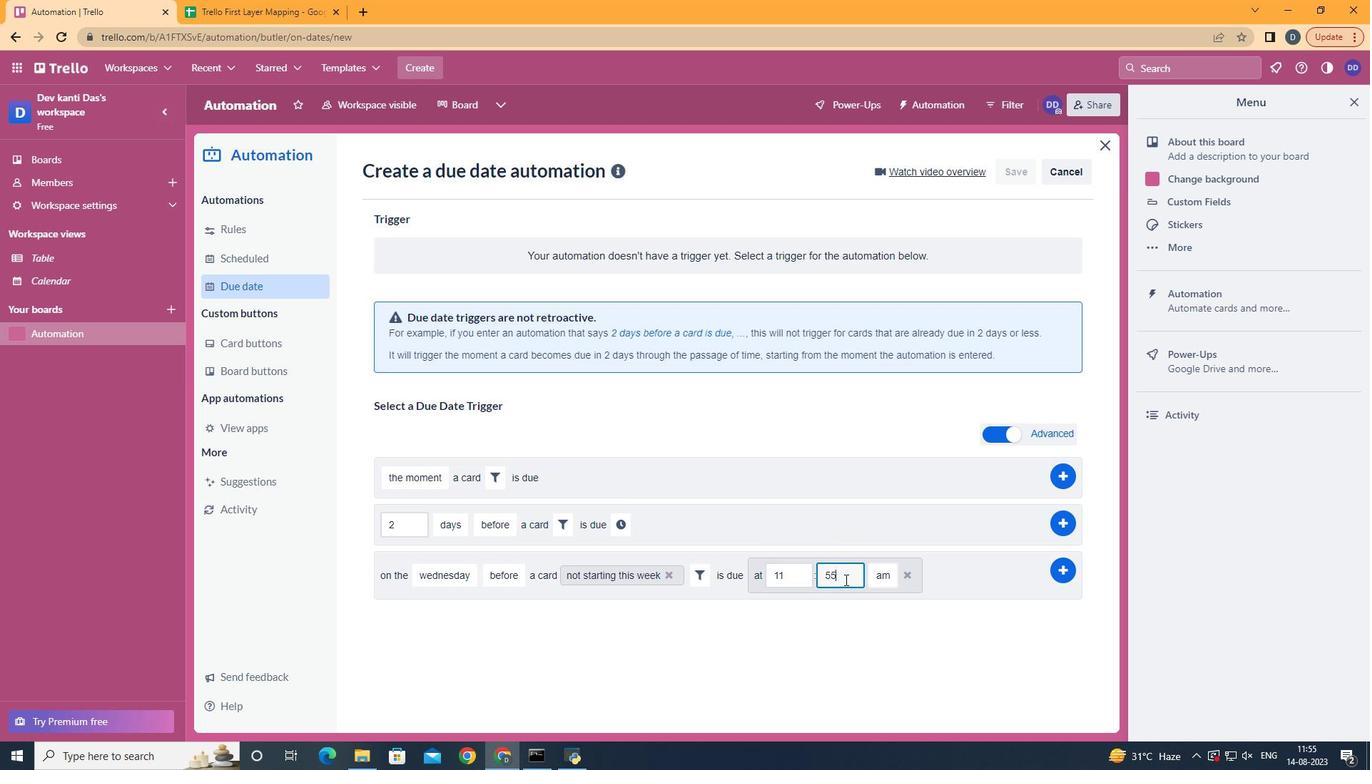 
Action: Key pressed <Key.backspace><Key.backspace>00
Screenshot: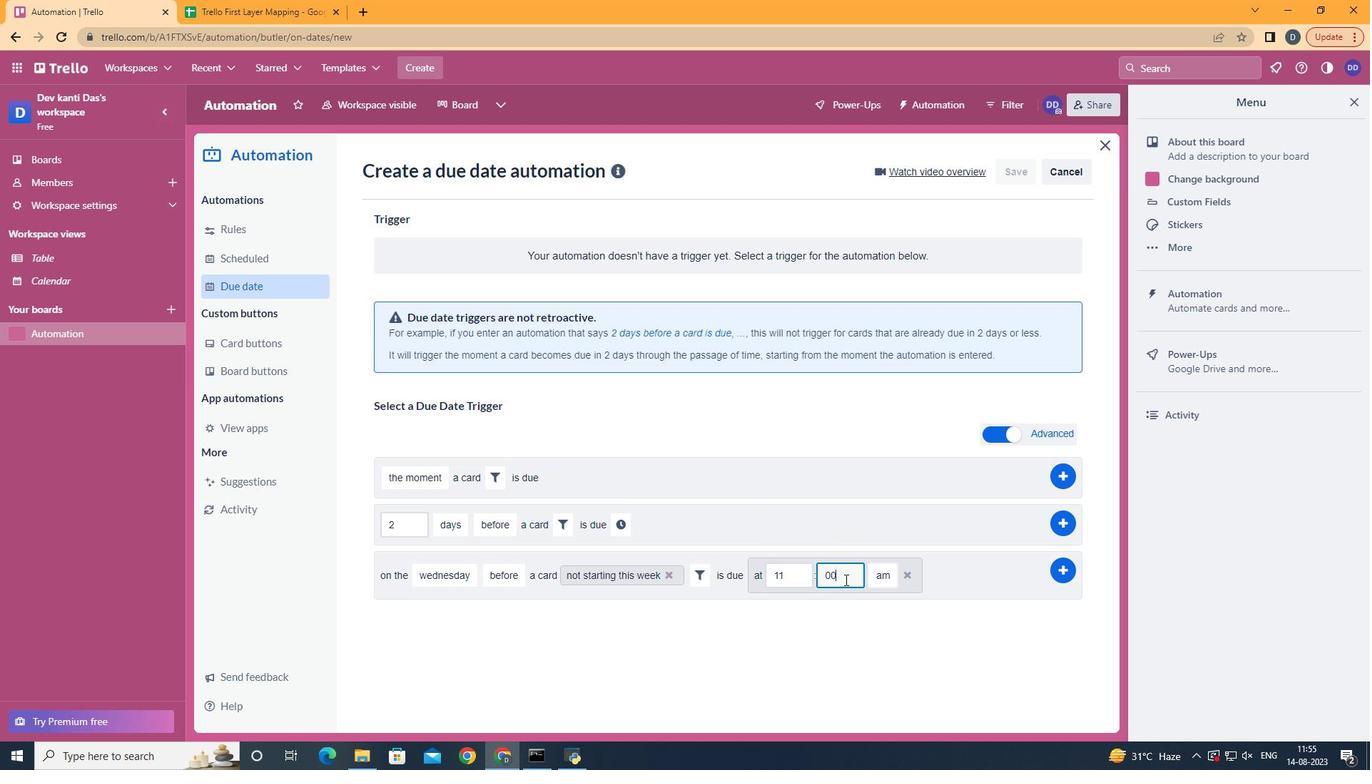 
Action: Mouse moved to (986, 551)
Screenshot: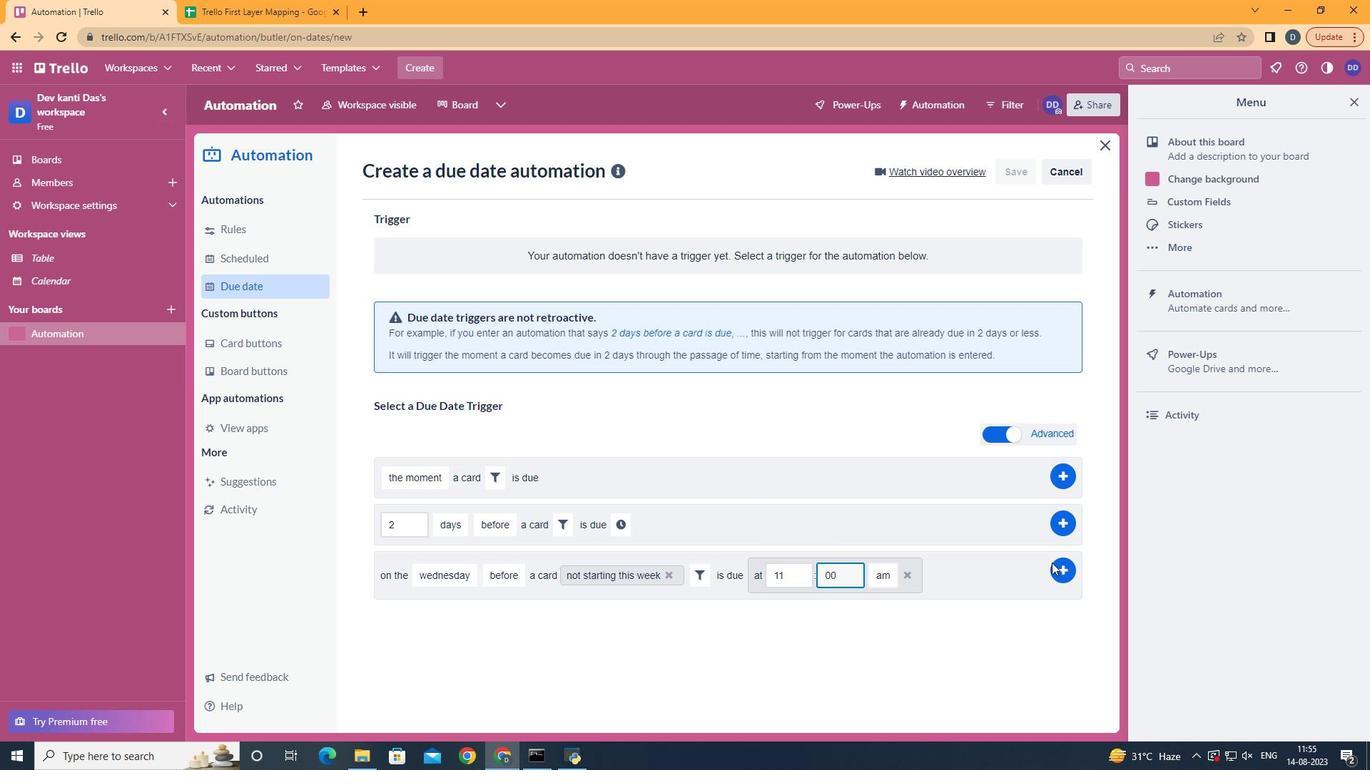 
Action: Mouse pressed left at (986, 551)
Screenshot: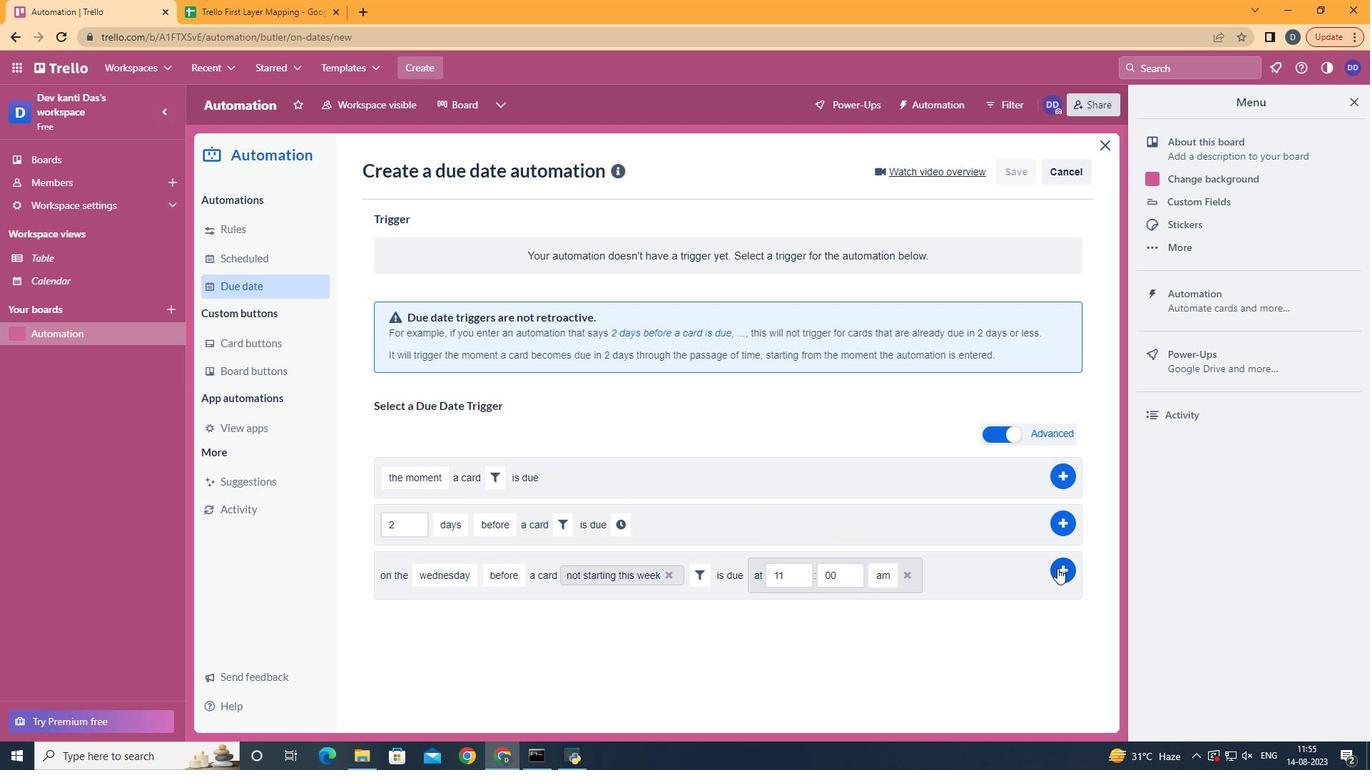 
Action: Mouse moved to (992, 558)
Screenshot: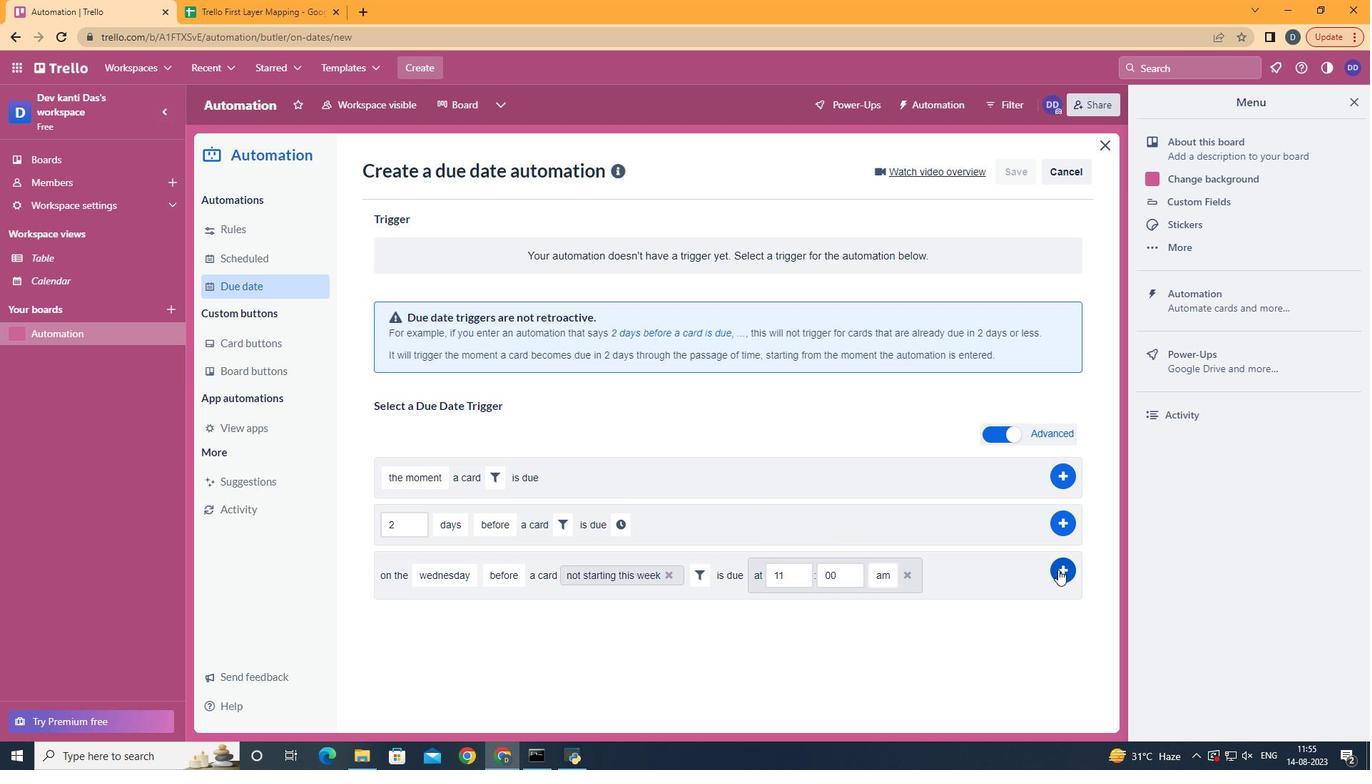 
Action: Mouse pressed left at (992, 558)
Screenshot: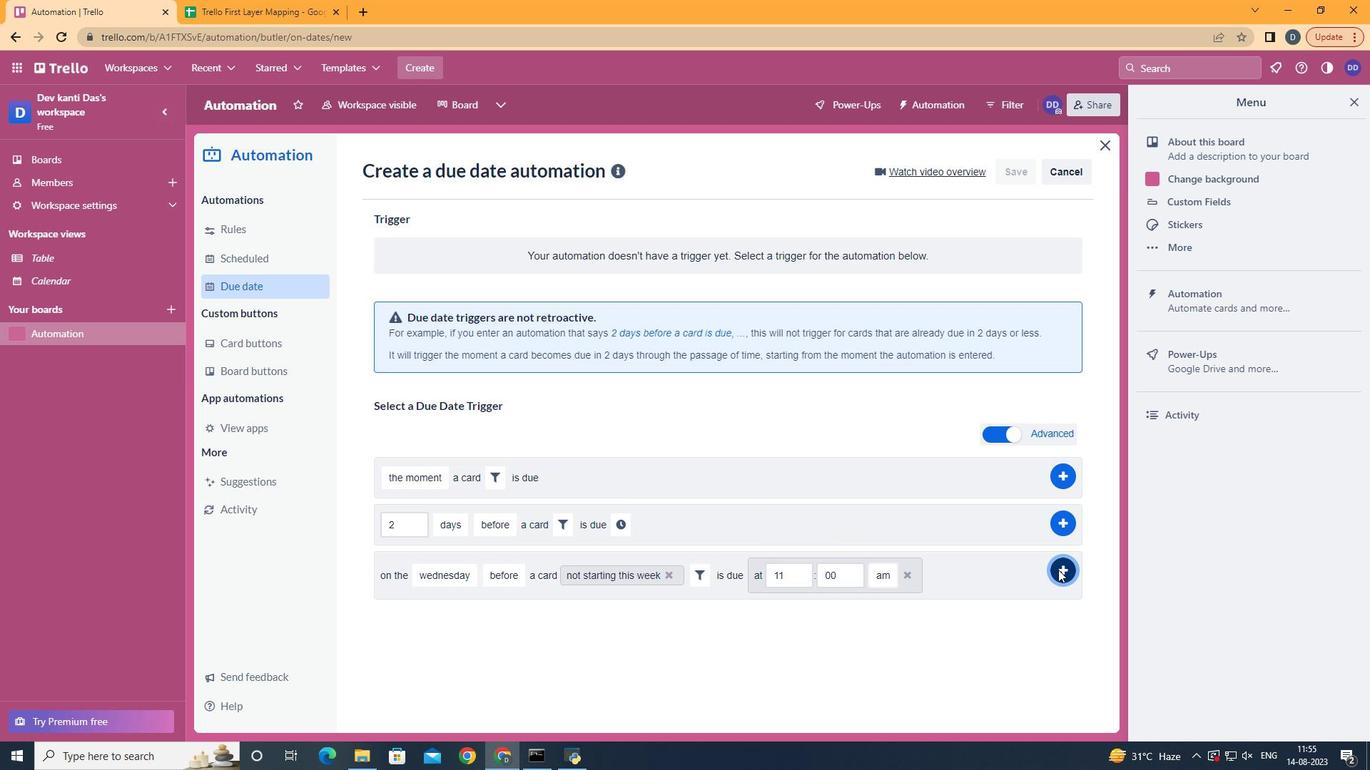 
